 Task: Create a due date automation trigger when advanced on, on the wednesday before a card is due add dates starting in more than 1 working days at 11:00 AM.
Action: Mouse moved to (1225, 367)
Screenshot: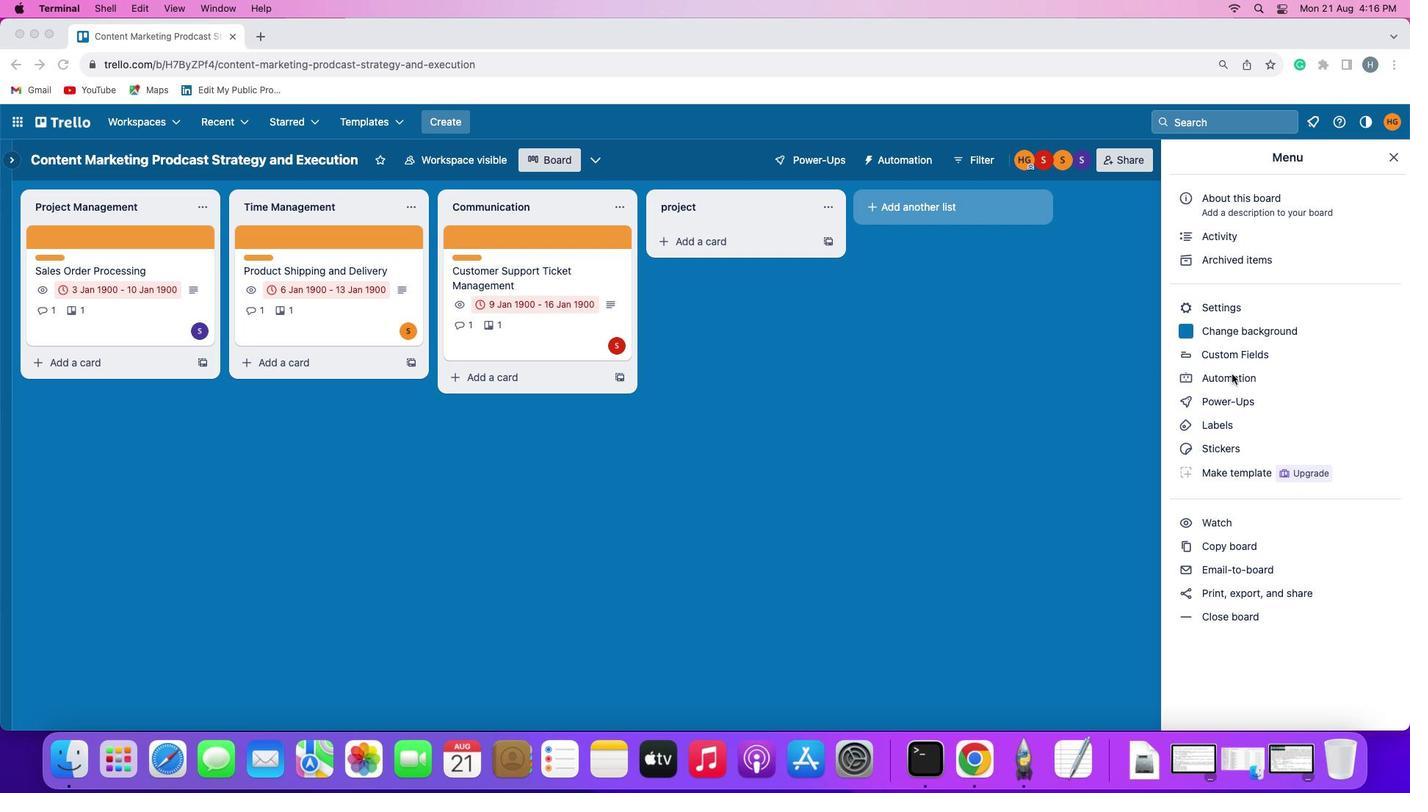 
Action: Mouse pressed left at (1225, 367)
Screenshot: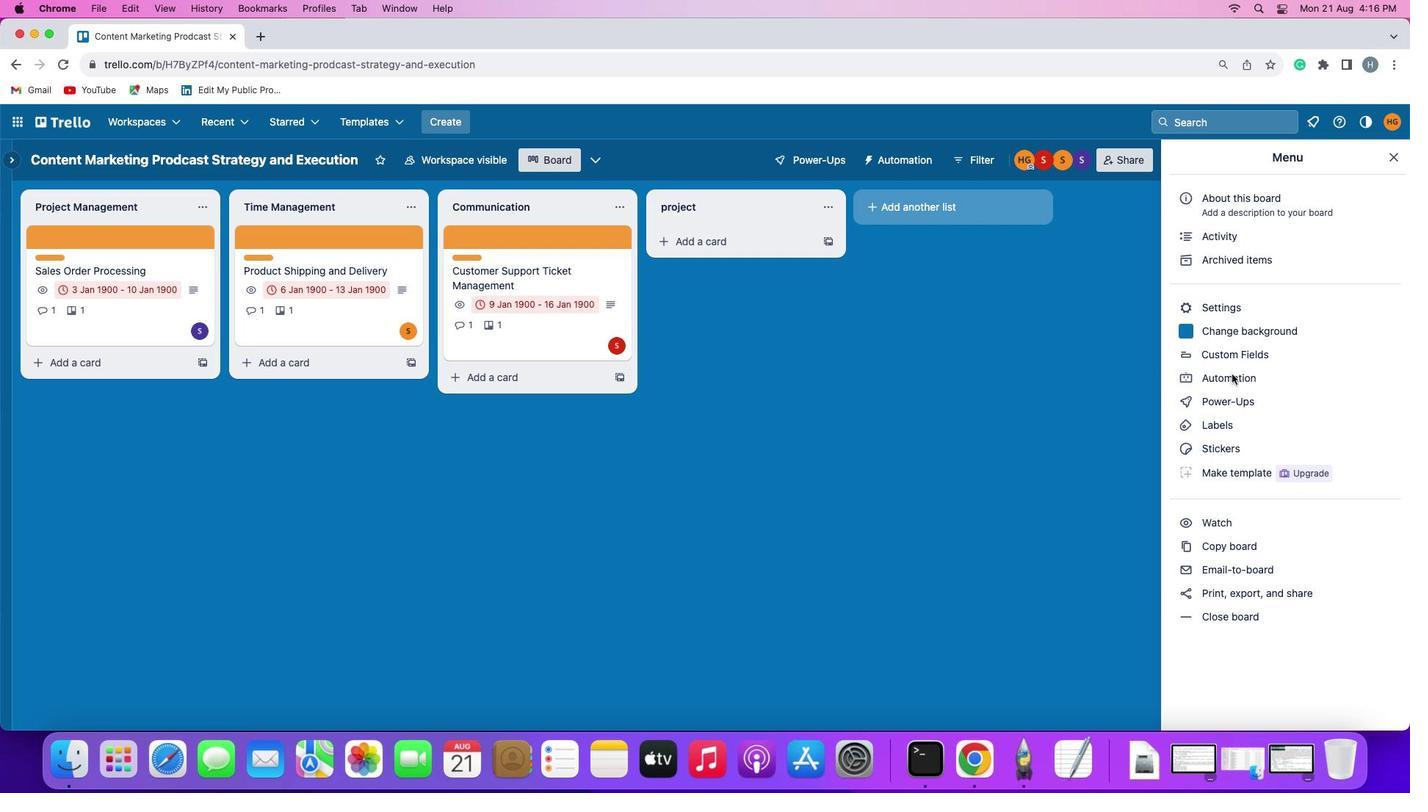 
Action: Mouse pressed left at (1225, 367)
Screenshot: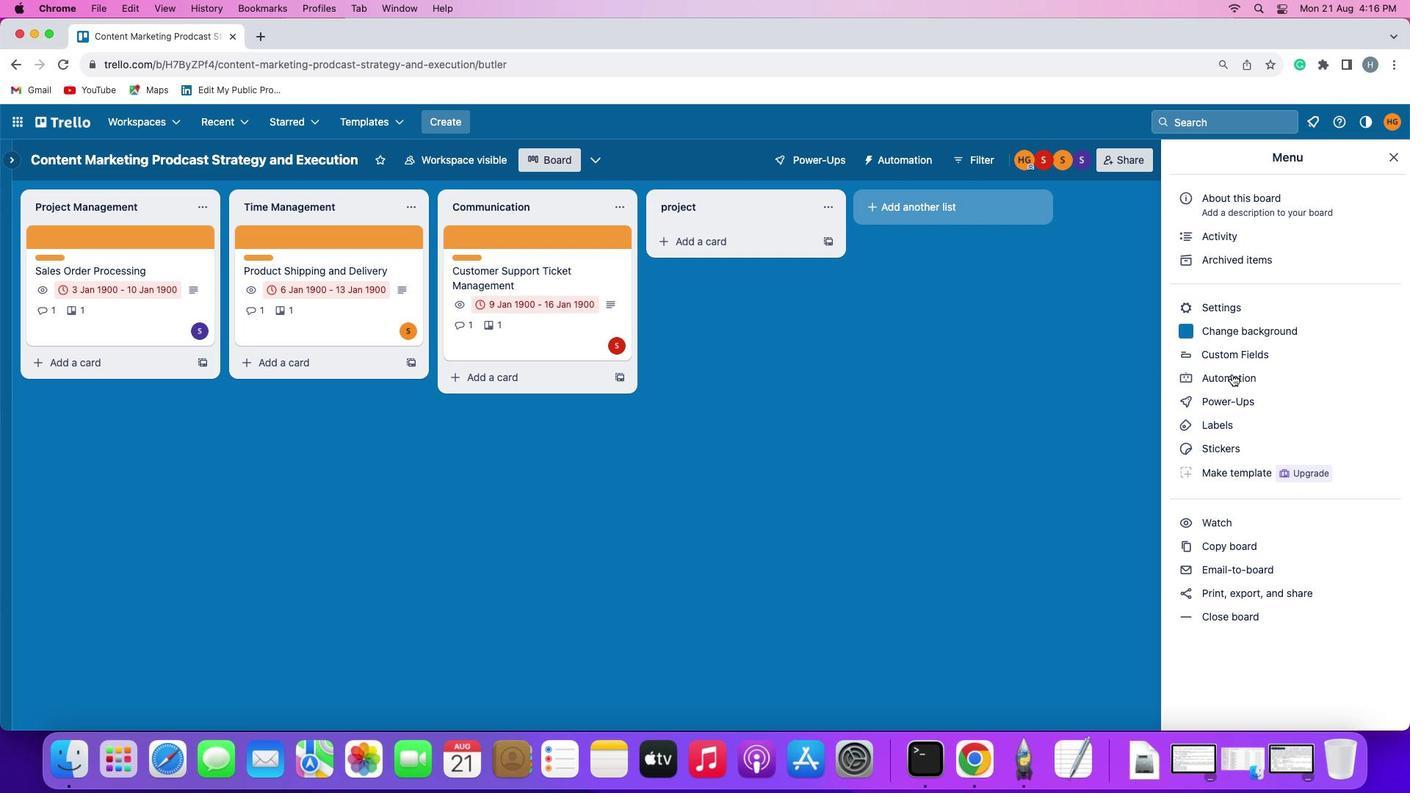
Action: Mouse moved to (135, 341)
Screenshot: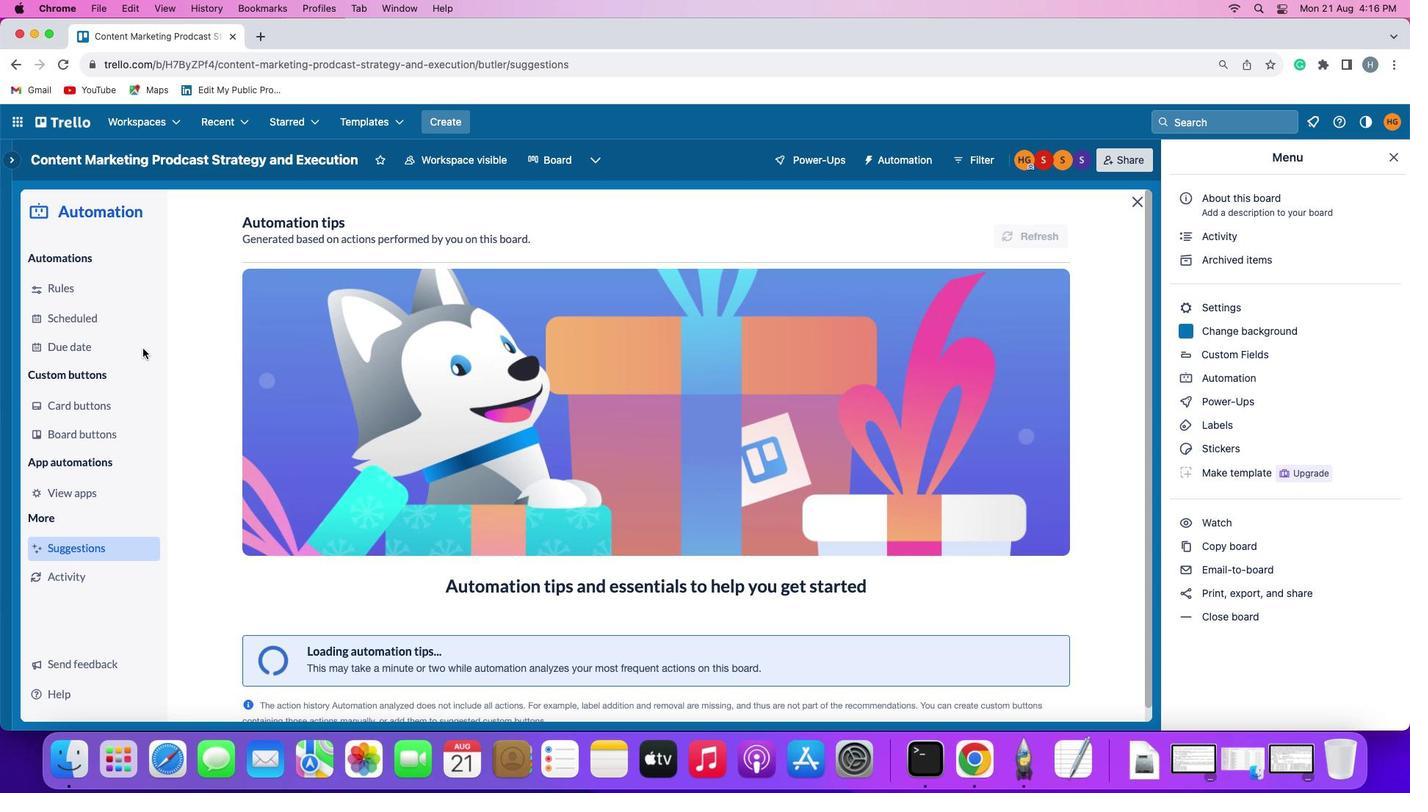 
Action: Mouse pressed left at (135, 341)
Screenshot: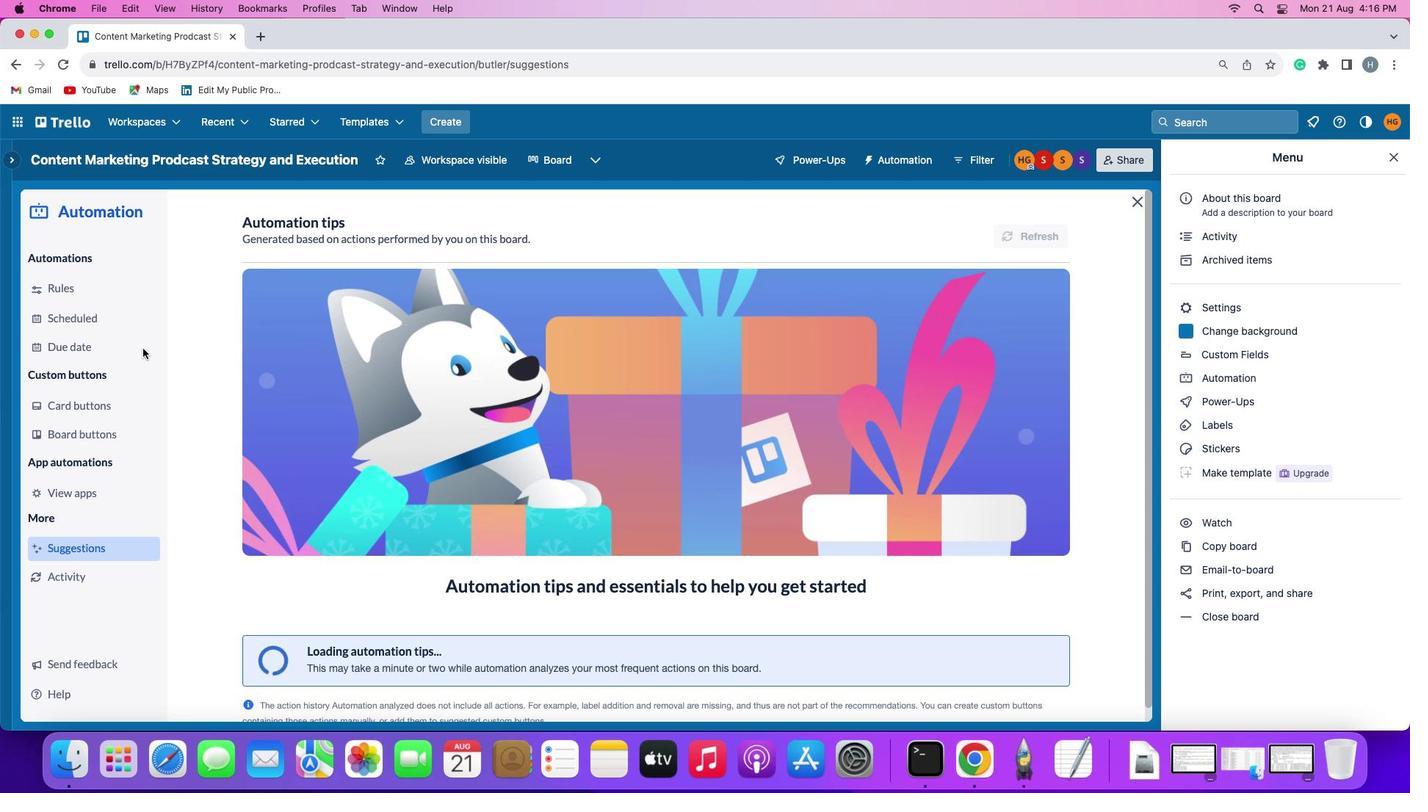 
Action: Mouse moved to (993, 221)
Screenshot: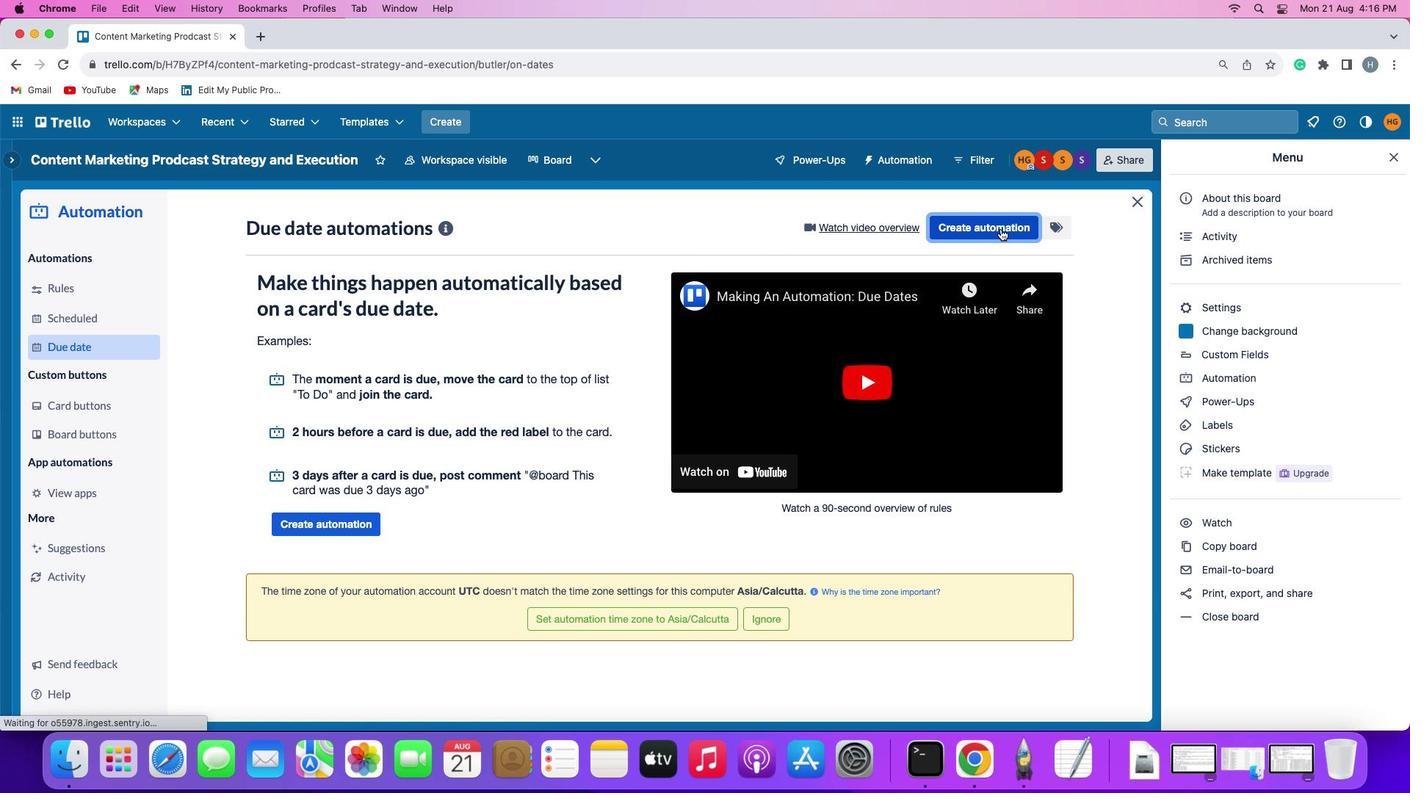 
Action: Mouse pressed left at (993, 221)
Screenshot: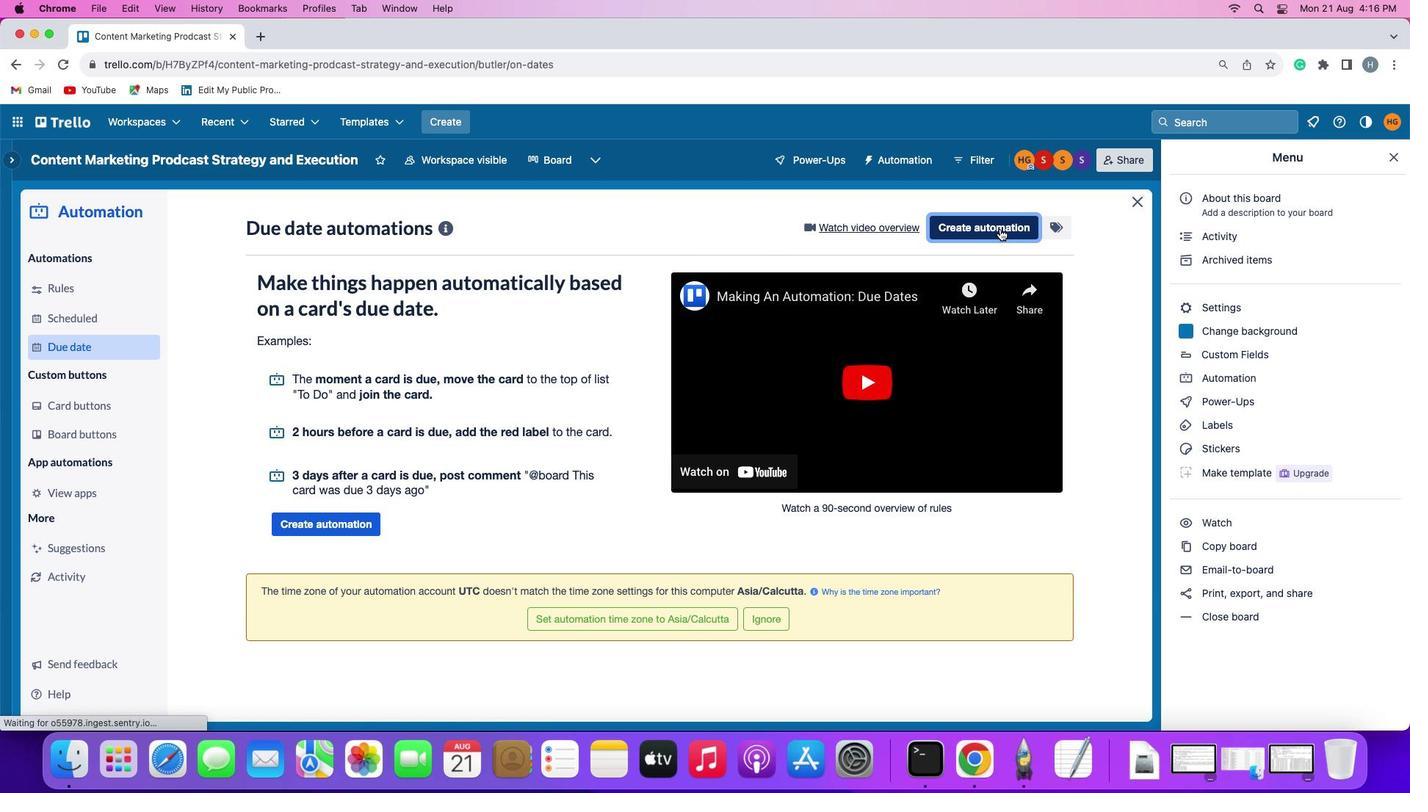 
Action: Mouse moved to (304, 364)
Screenshot: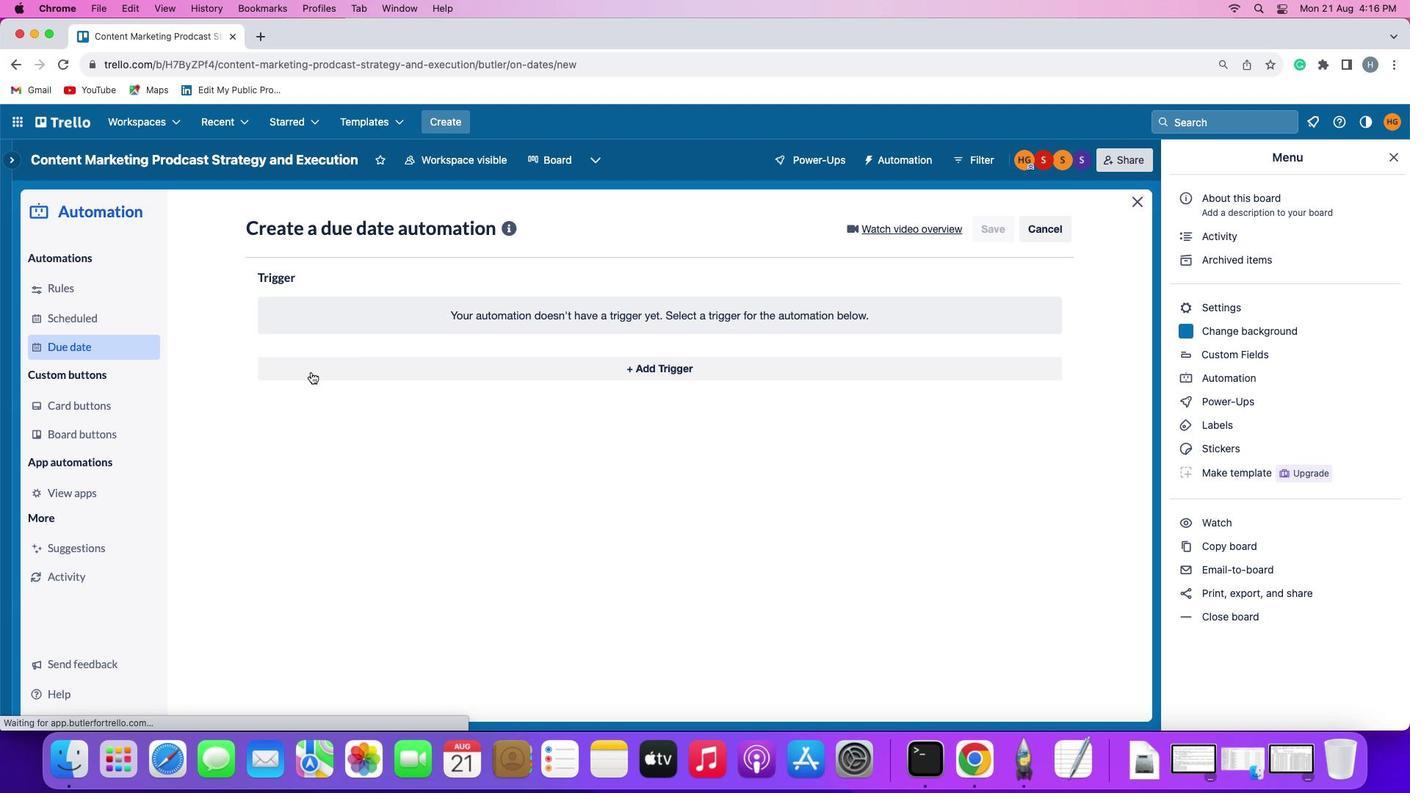 
Action: Mouse pressed left at (304, 364)
Screenshot: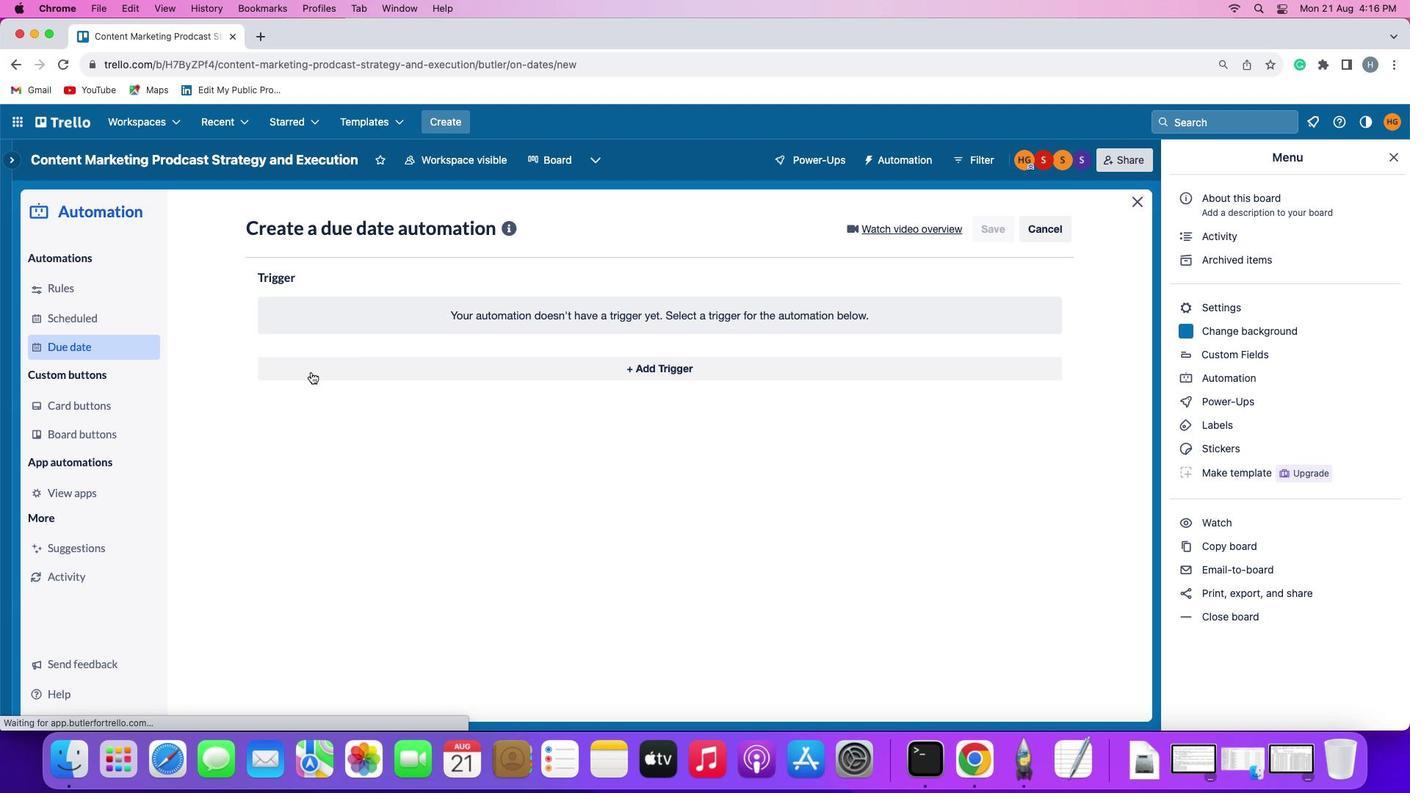 
Action: Mouse moved to (348, 485)
Screenshot: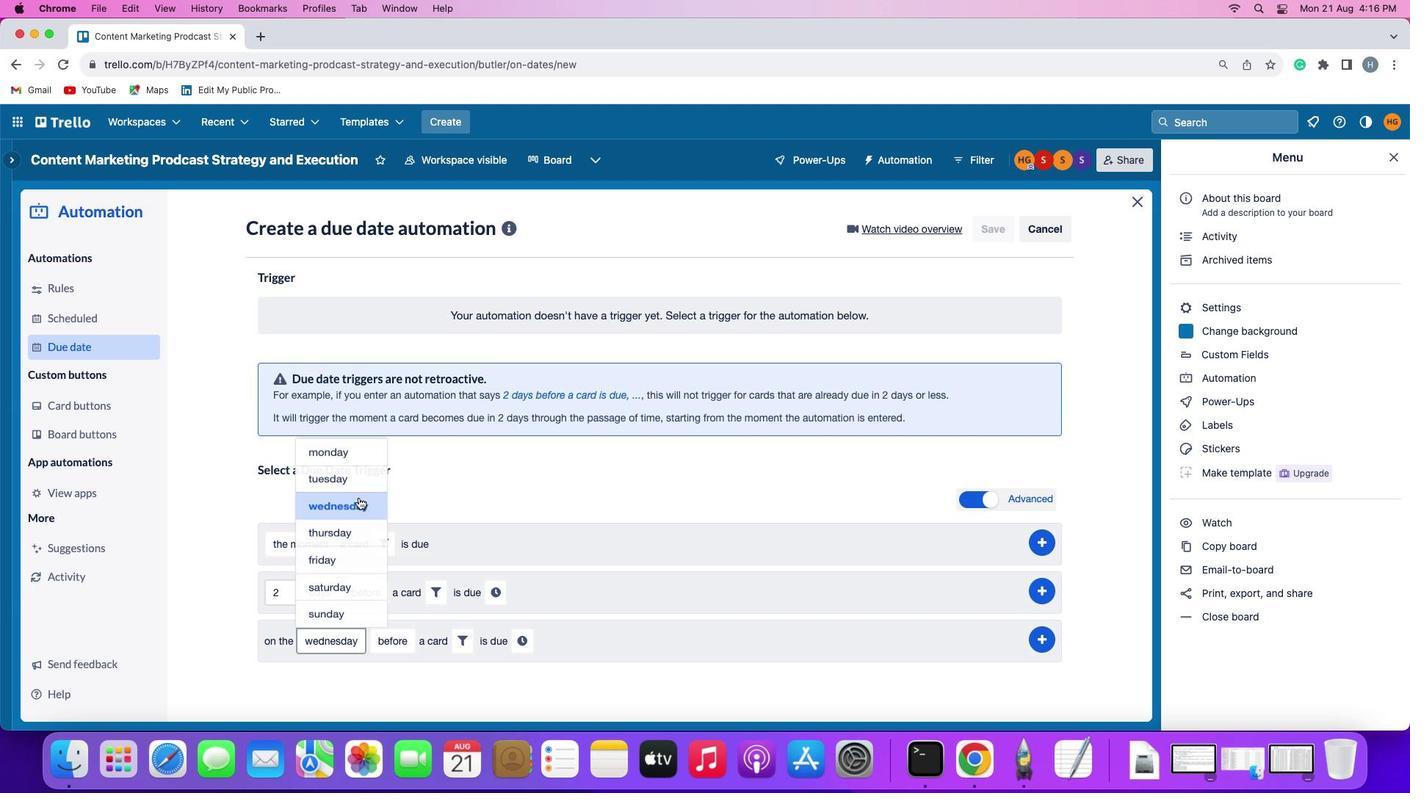 
Action: Mouse pressed left at (348, 485)
Screenshot: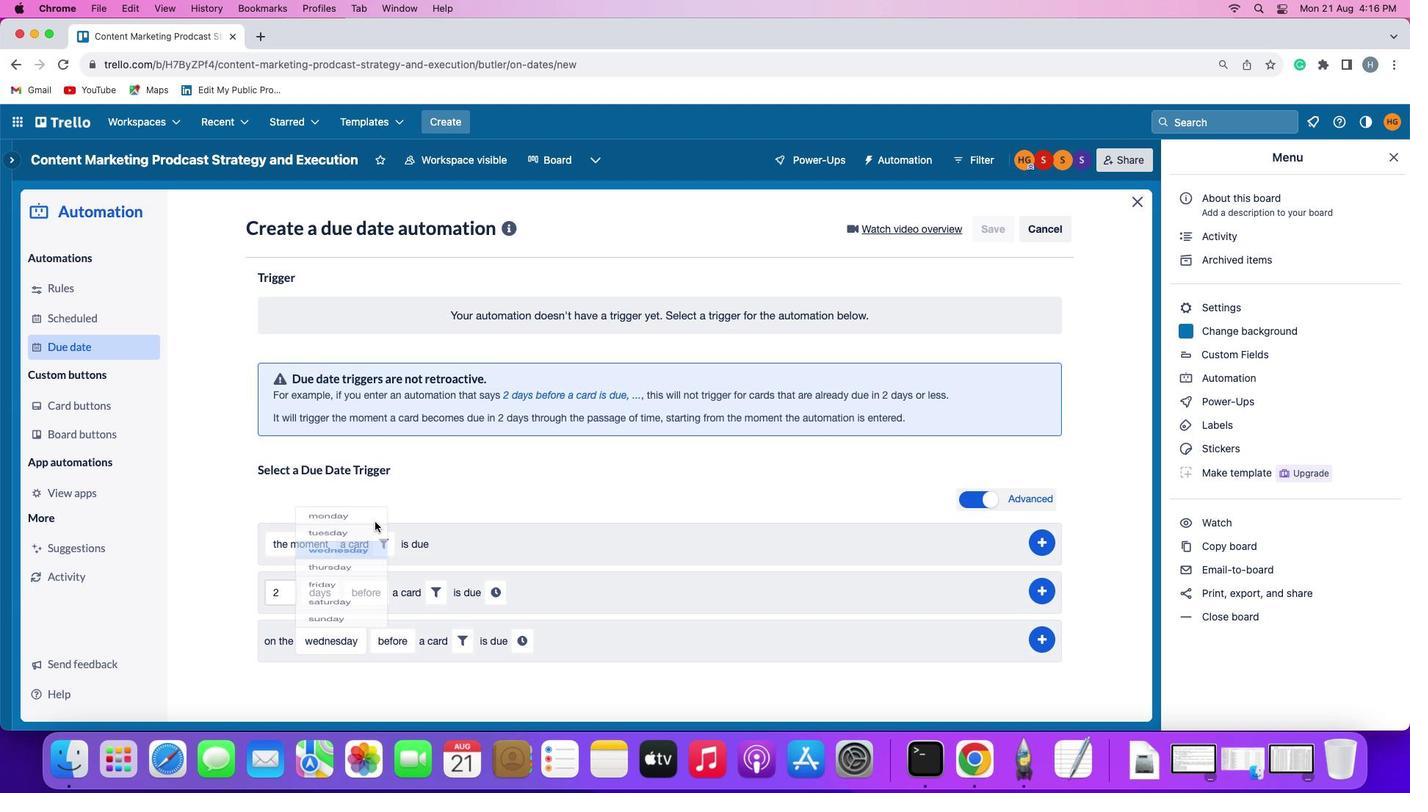 
Action: Mouse moved to (455, 626)
Screenshot: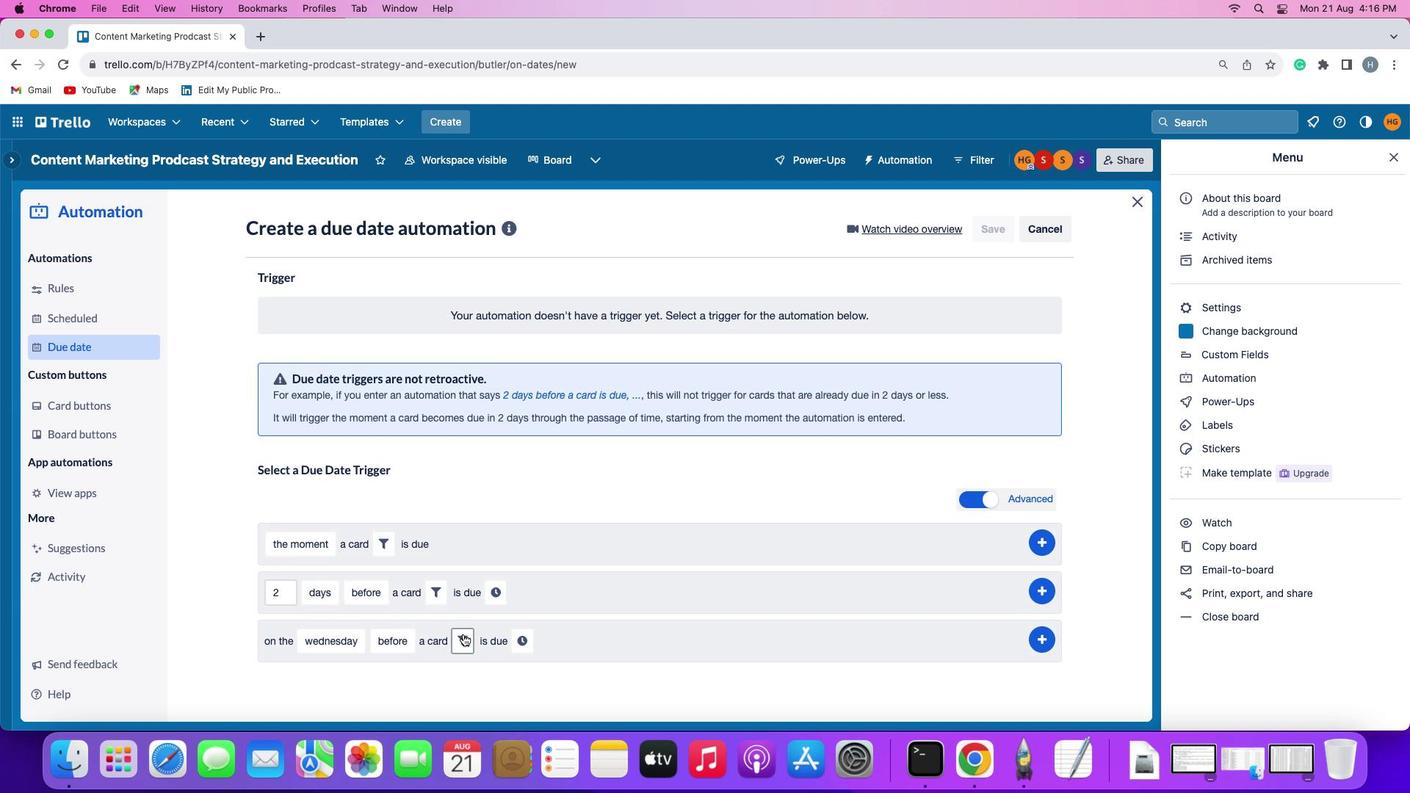 
Action: Mouse pressed left at (455, 626)
Screenshot: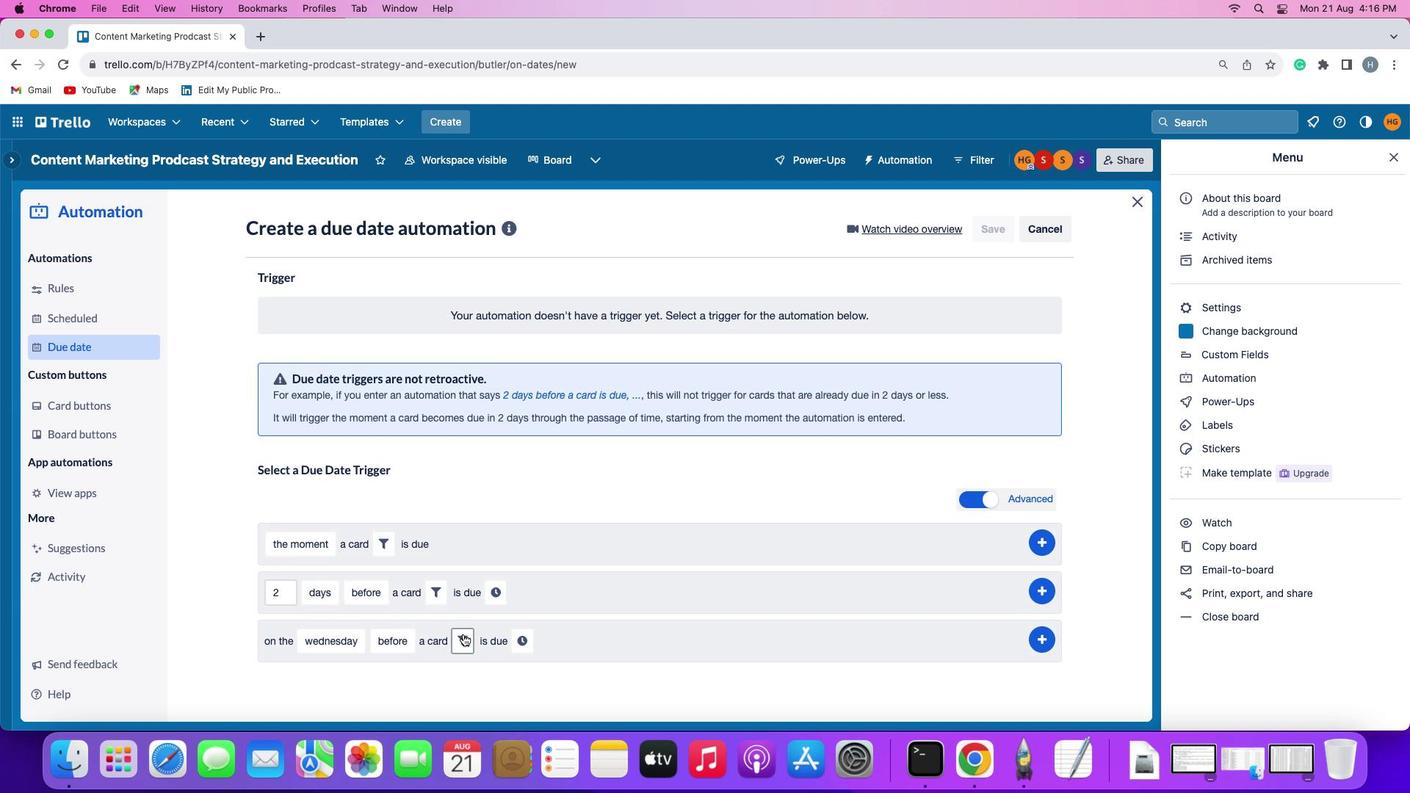 
Action: Mouse moved to (531, 678)
Screenshot: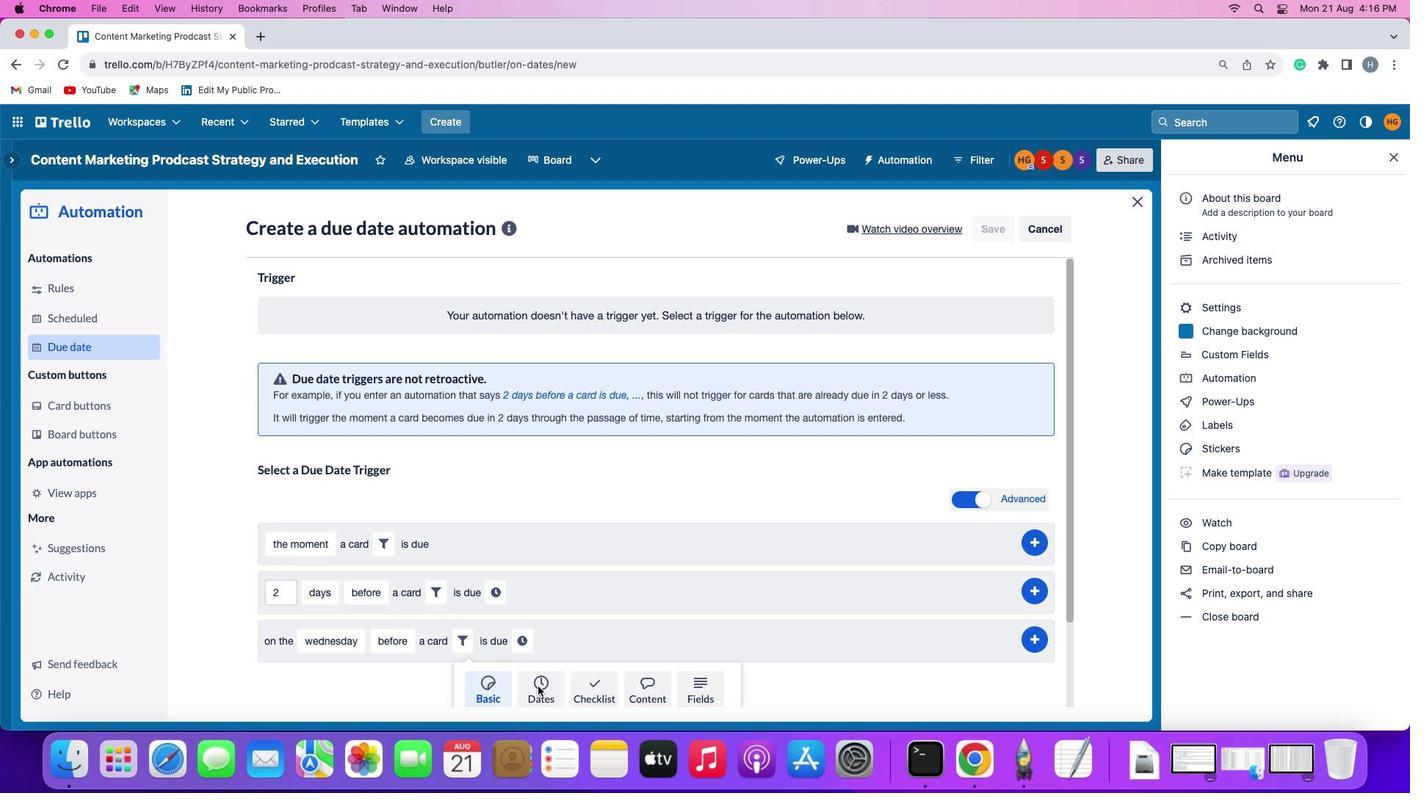 
Action: Mouse pressed left at (531, 678)
Screenshot: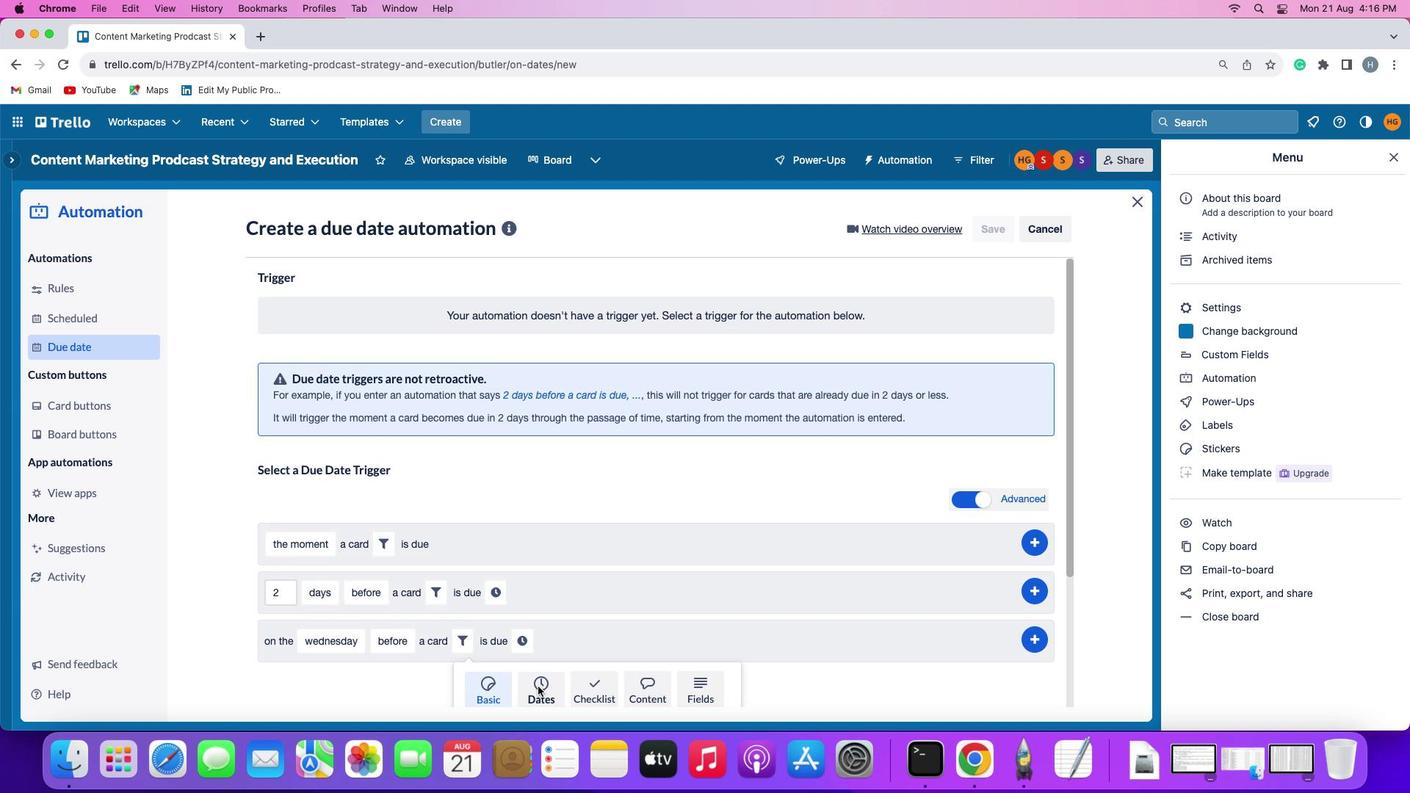 
Action: Mouse moved to (382, 661)
Screenshot: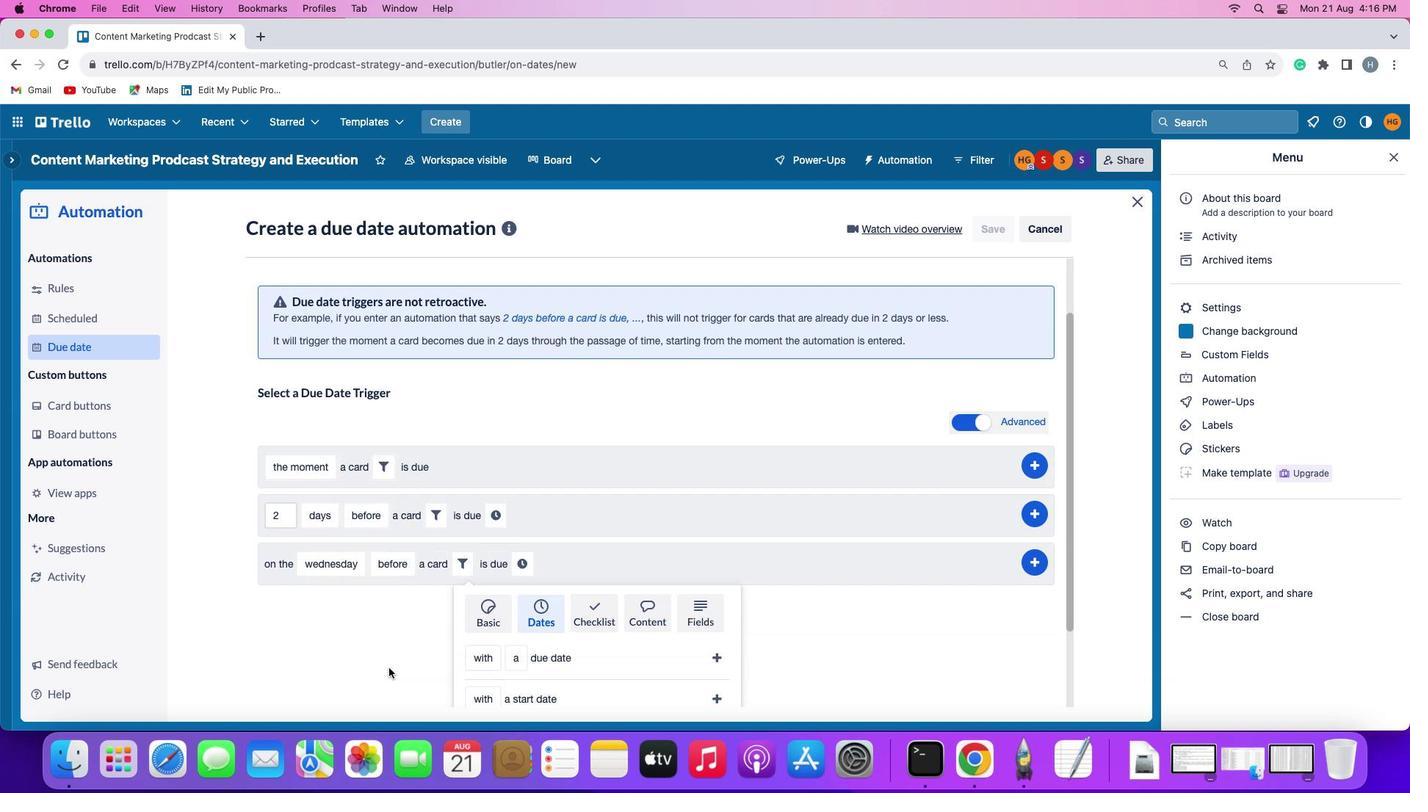 
Action: Mouse scrolled (382, 661) with delta (-6, -7)
Screenshot: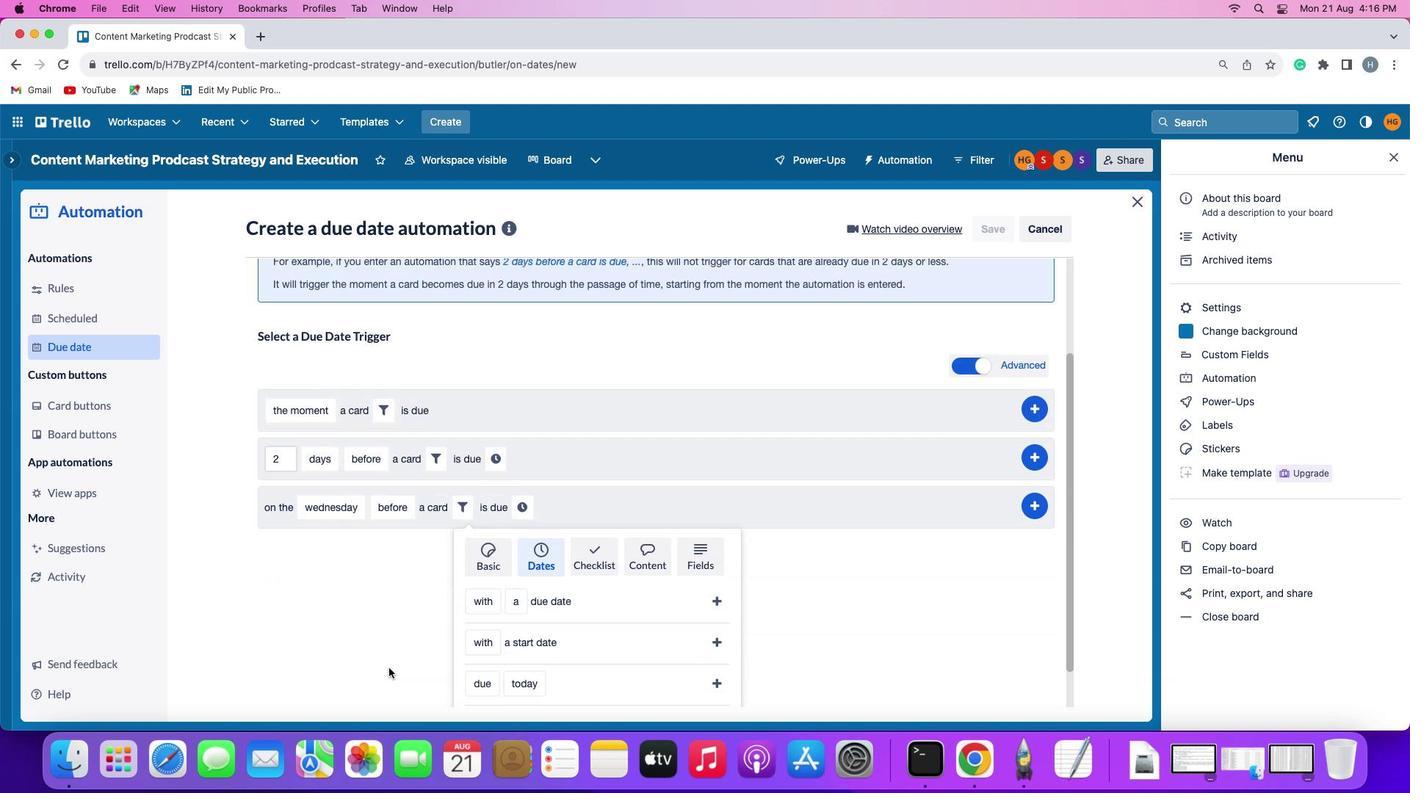 
Action: Mouse scrolled (382, 661) with delta (-6, -7)
Screenshot: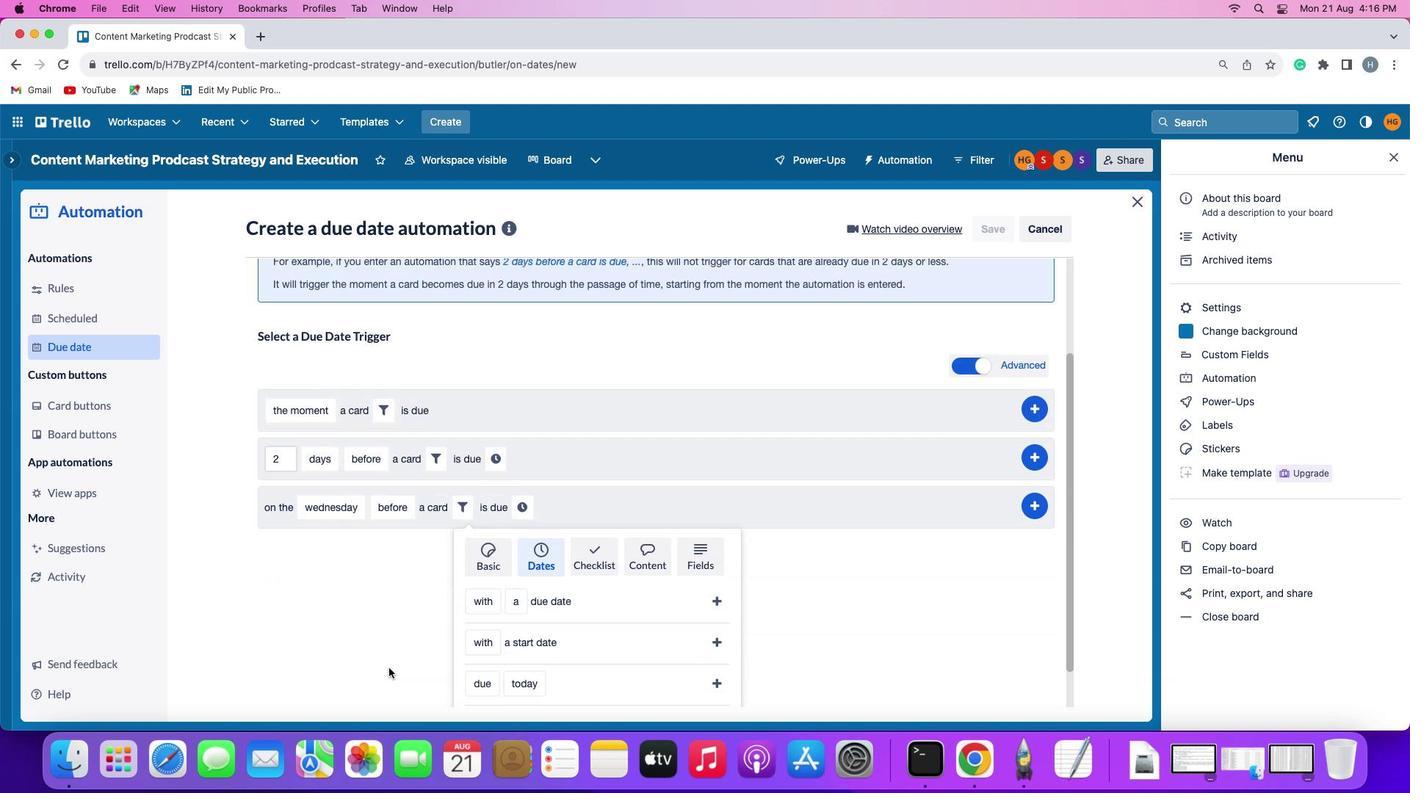 
Action: Mouse scrolled (382, 661) with delta (-6, -9)
Screenshot: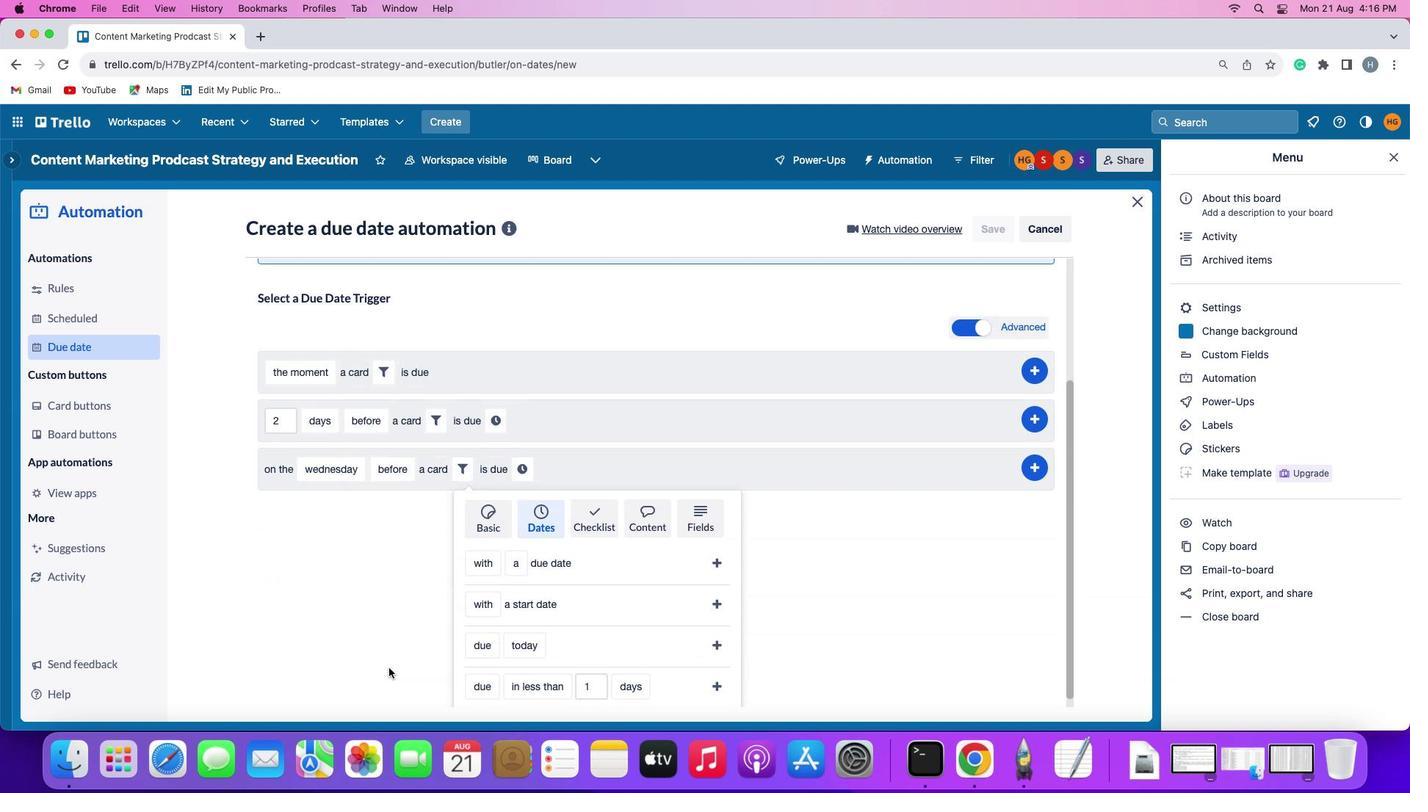 
Action: Mouse scrolled (382, 661) with delta (-6, -10)
Screenshot: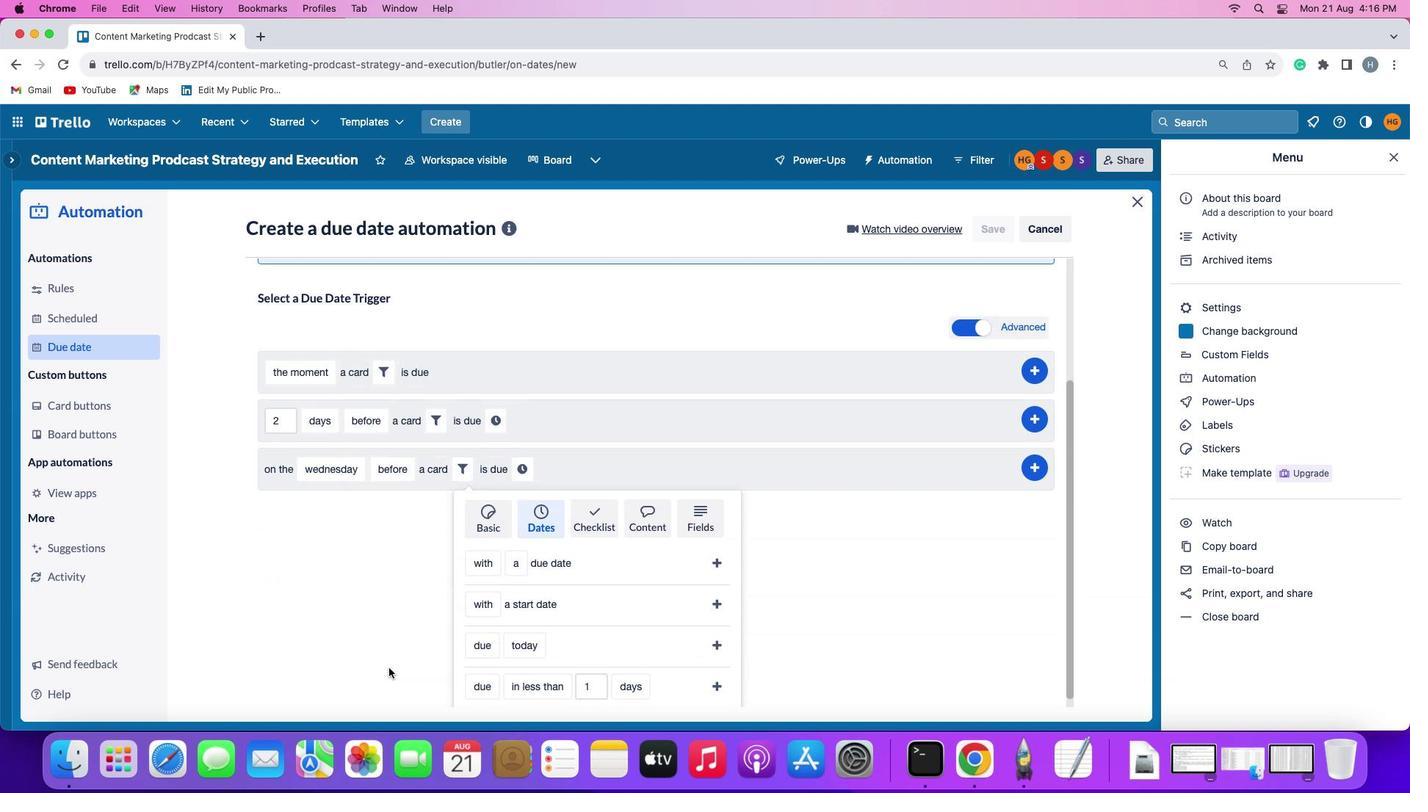 
Action: Mouse scrolled (382, 661) with delta (-6, -11)
Screenshot: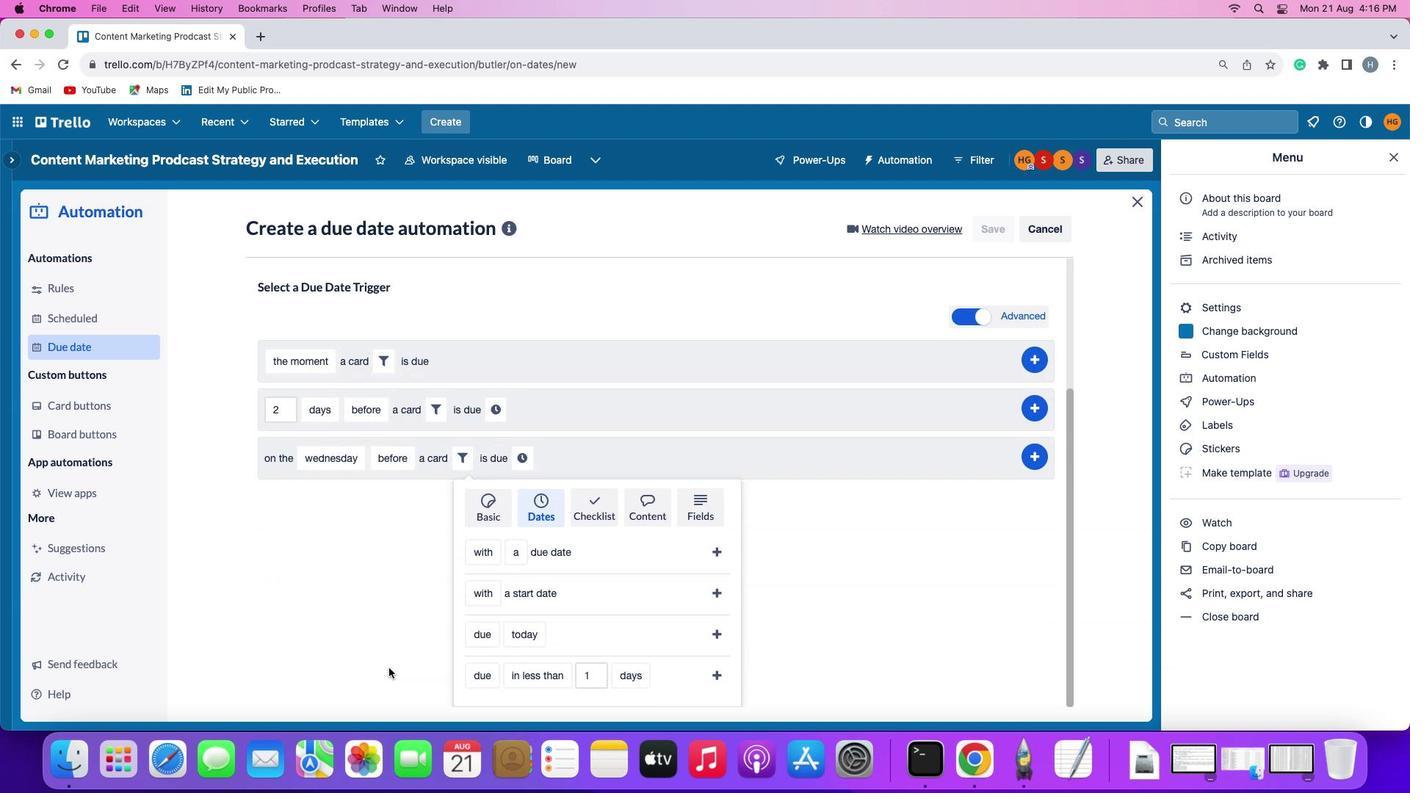 
Action: Mouse moved to (382, 660)
Screenshot: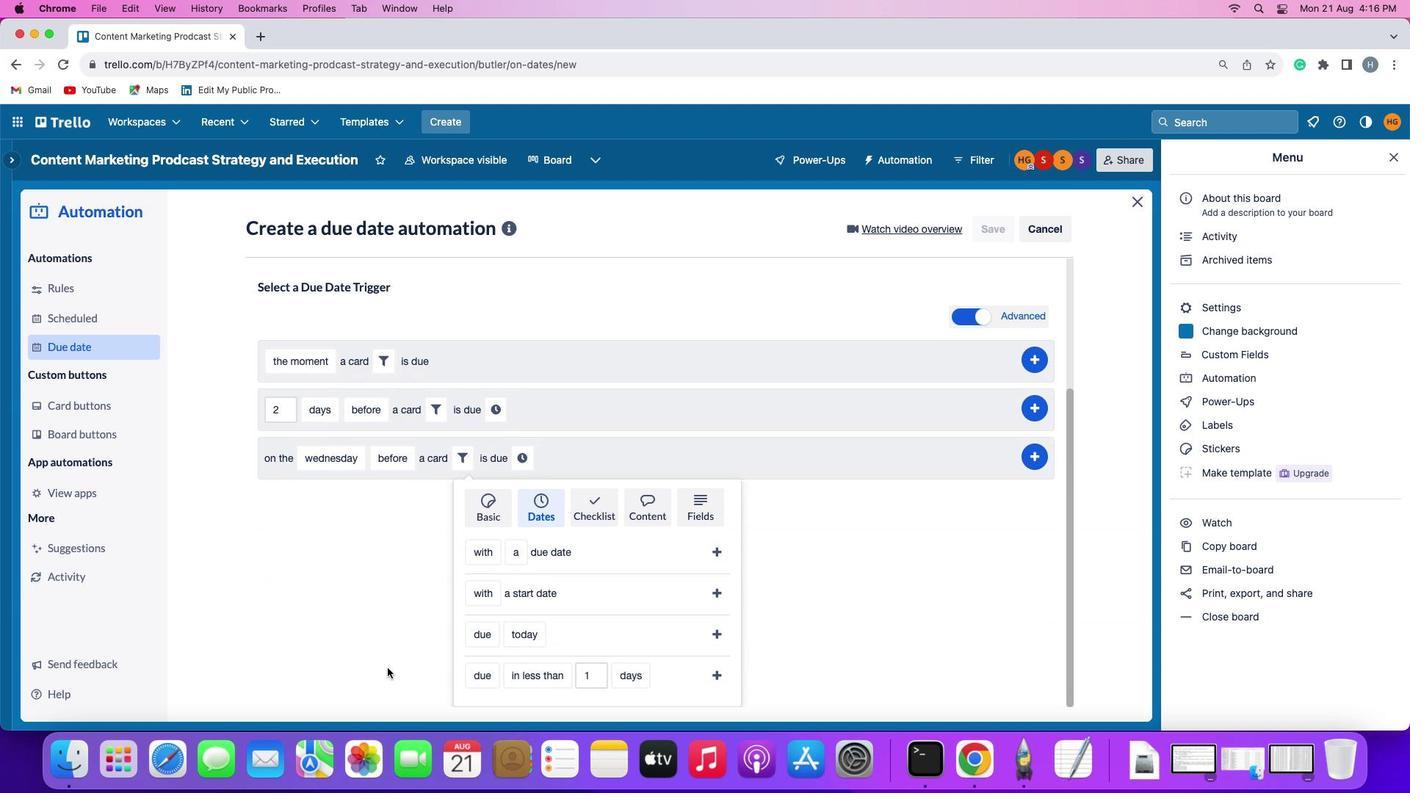 
Action: Mouse scrolled (382, 660) with delta (-6, -7)
Screenshot: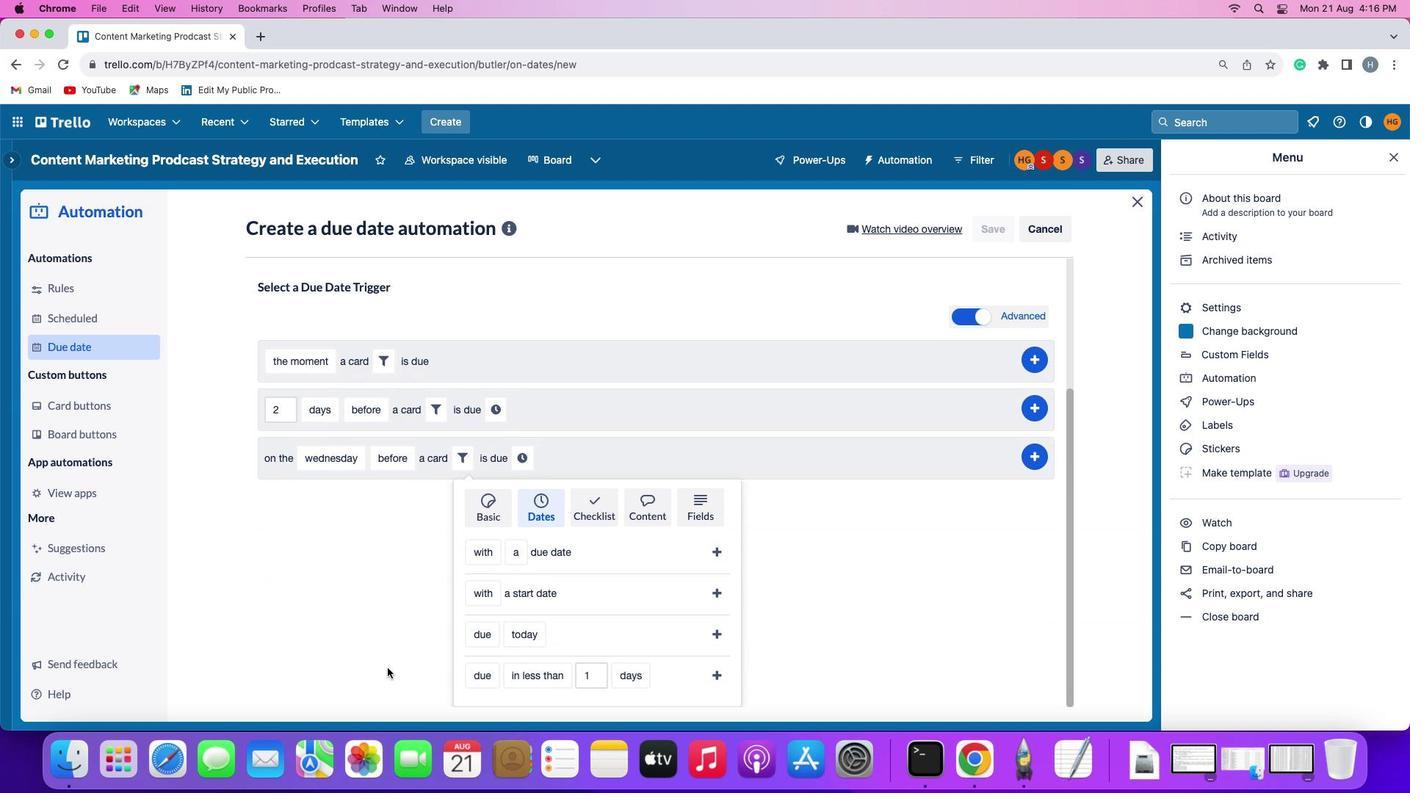 
Action: Mouse scrolled (382, 660) with delta (-6, -7)
Screenshot: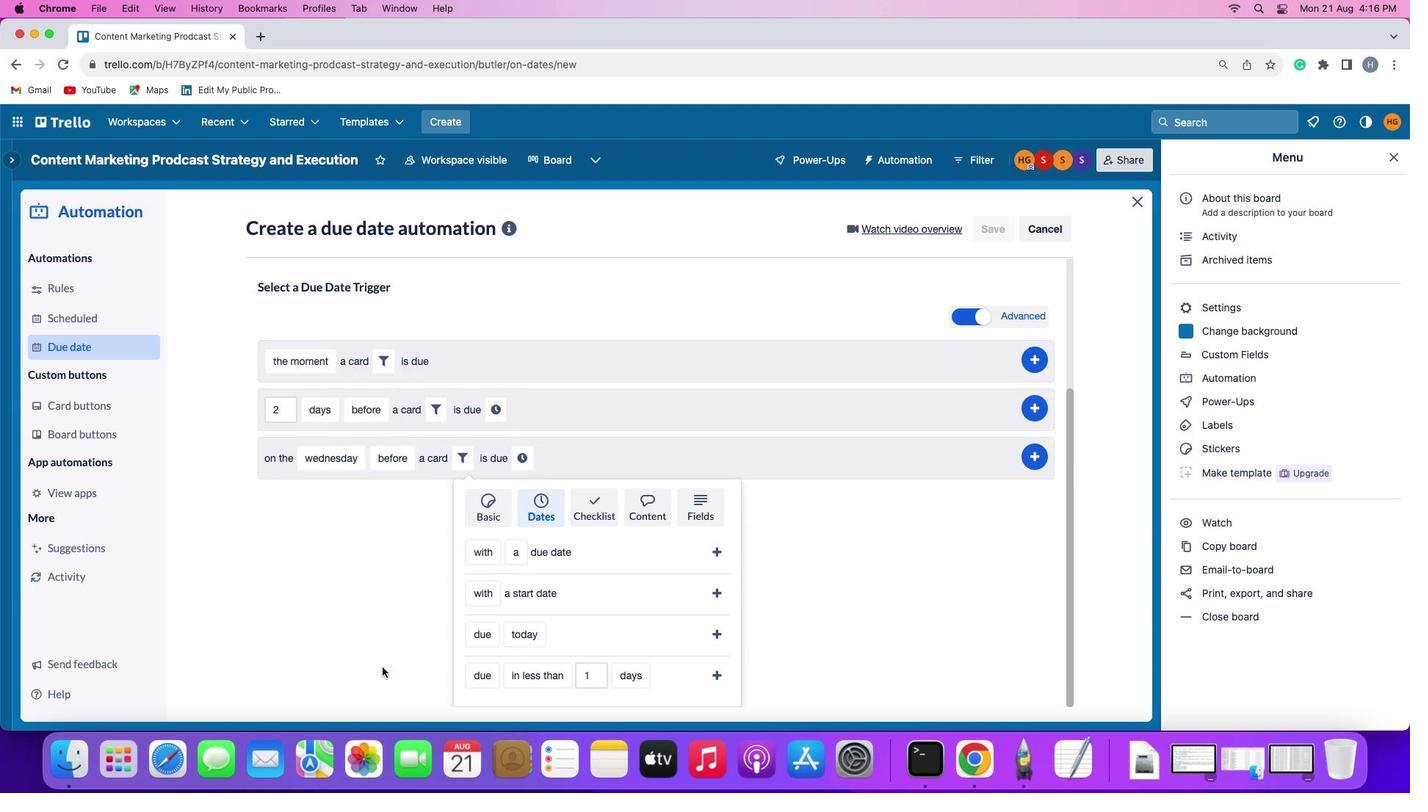 
Action: Mouse scrolled (382, 660) with delta (-6, -8)
Screenshot: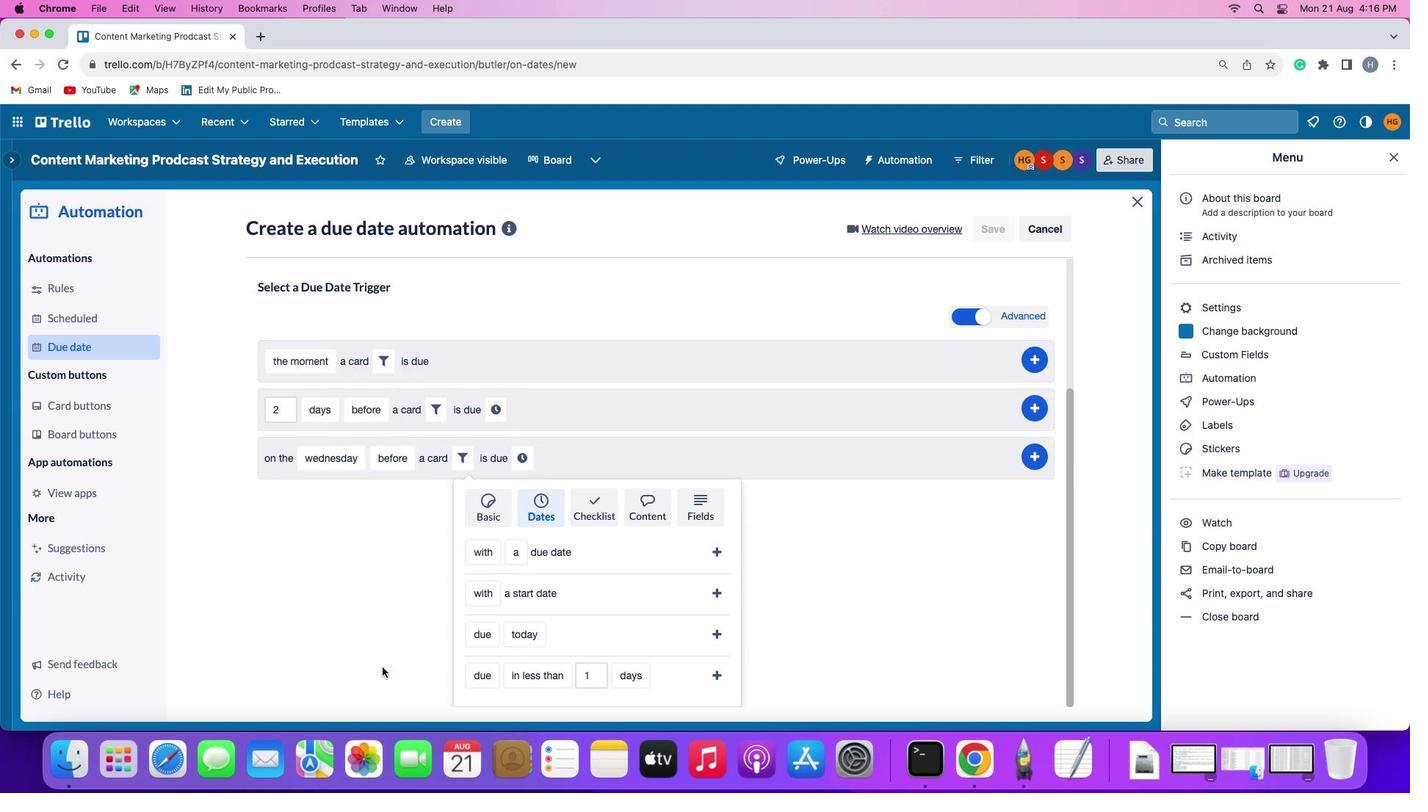 
Action: Mouse scrolled (382, 660) with delta (-6, -10)
Screenshot: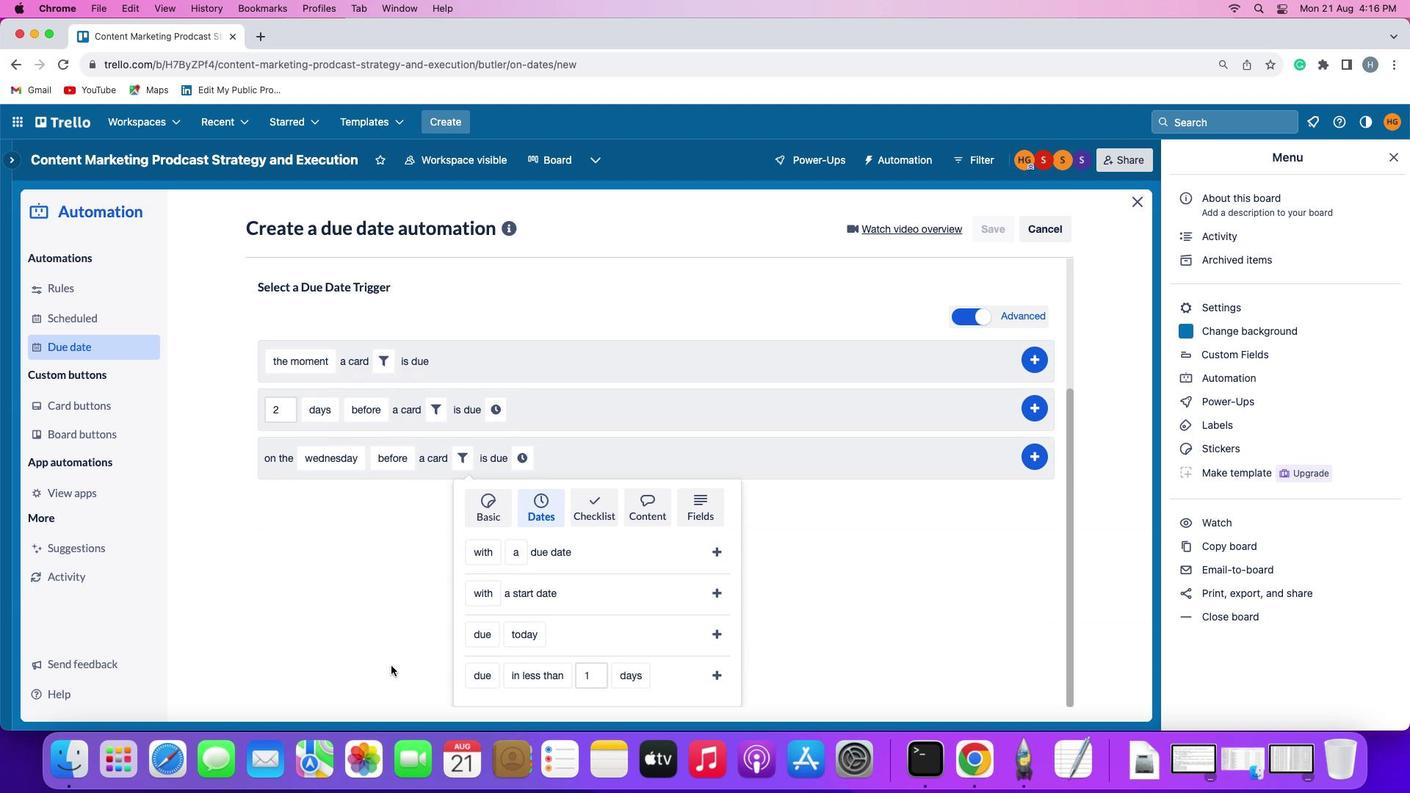 
Action: Mouse scrolled (382, 660) with delta (-6, -11)
Screenshot: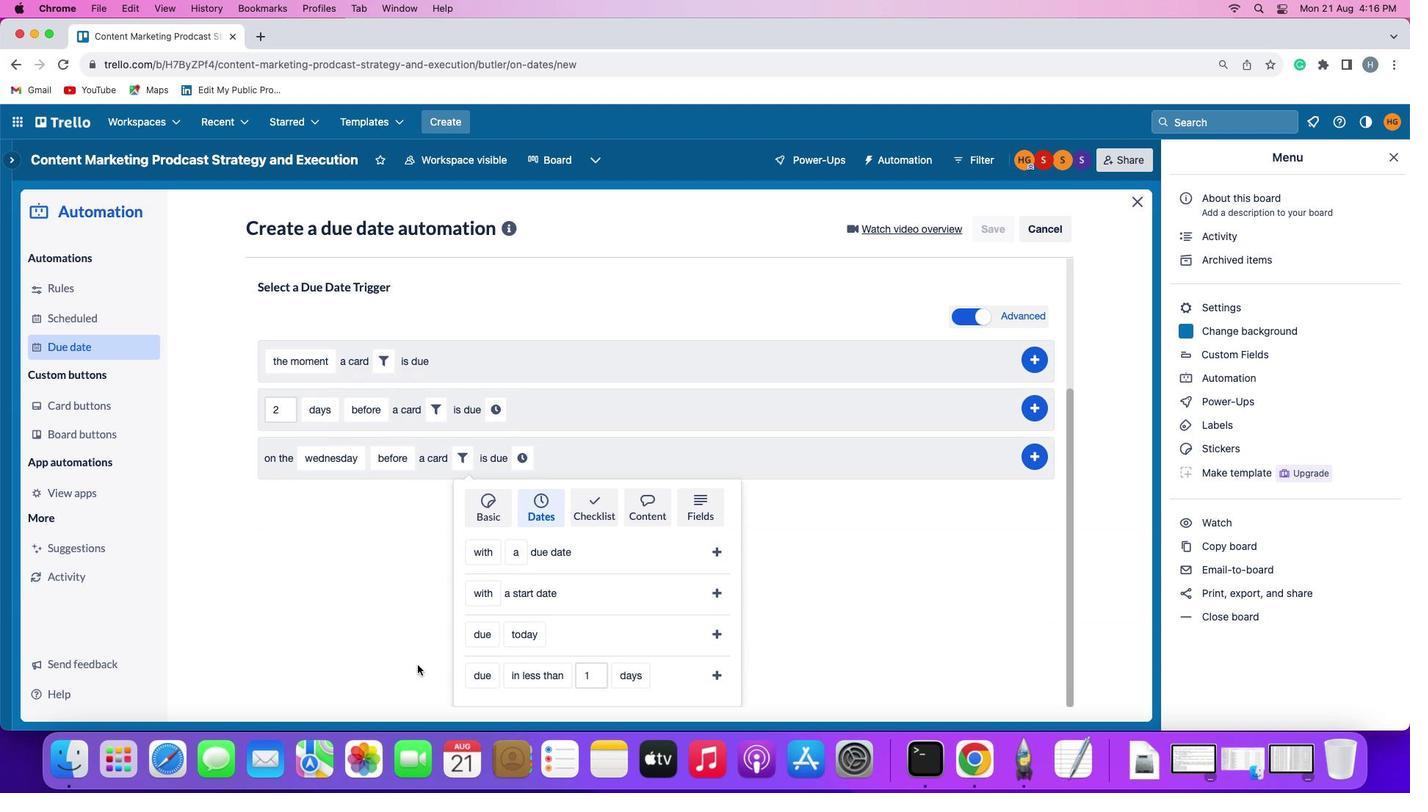 
Action: Mouse moved to (468, 661)
Screenshot: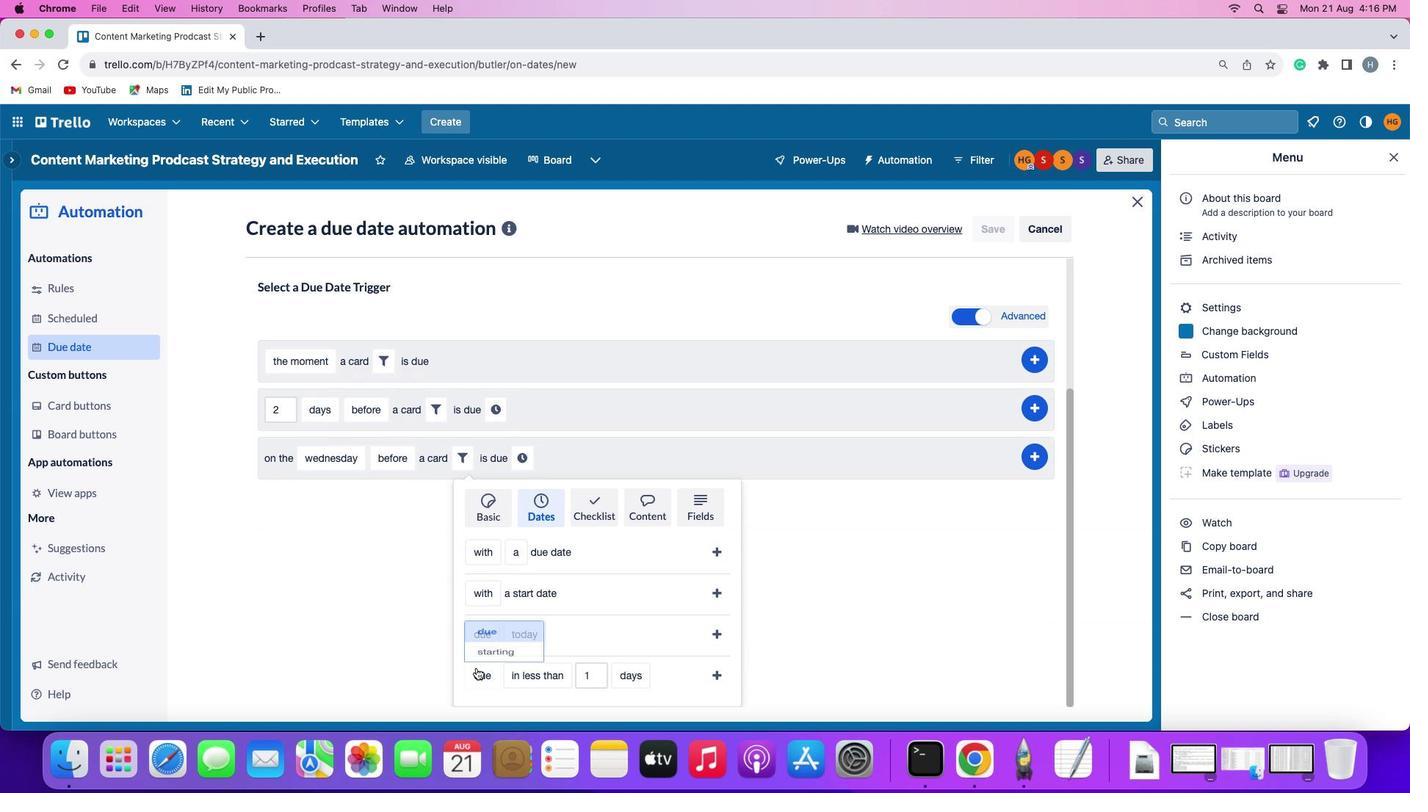 
Action: Mouse pressed left at (468, 661)
Screenshot: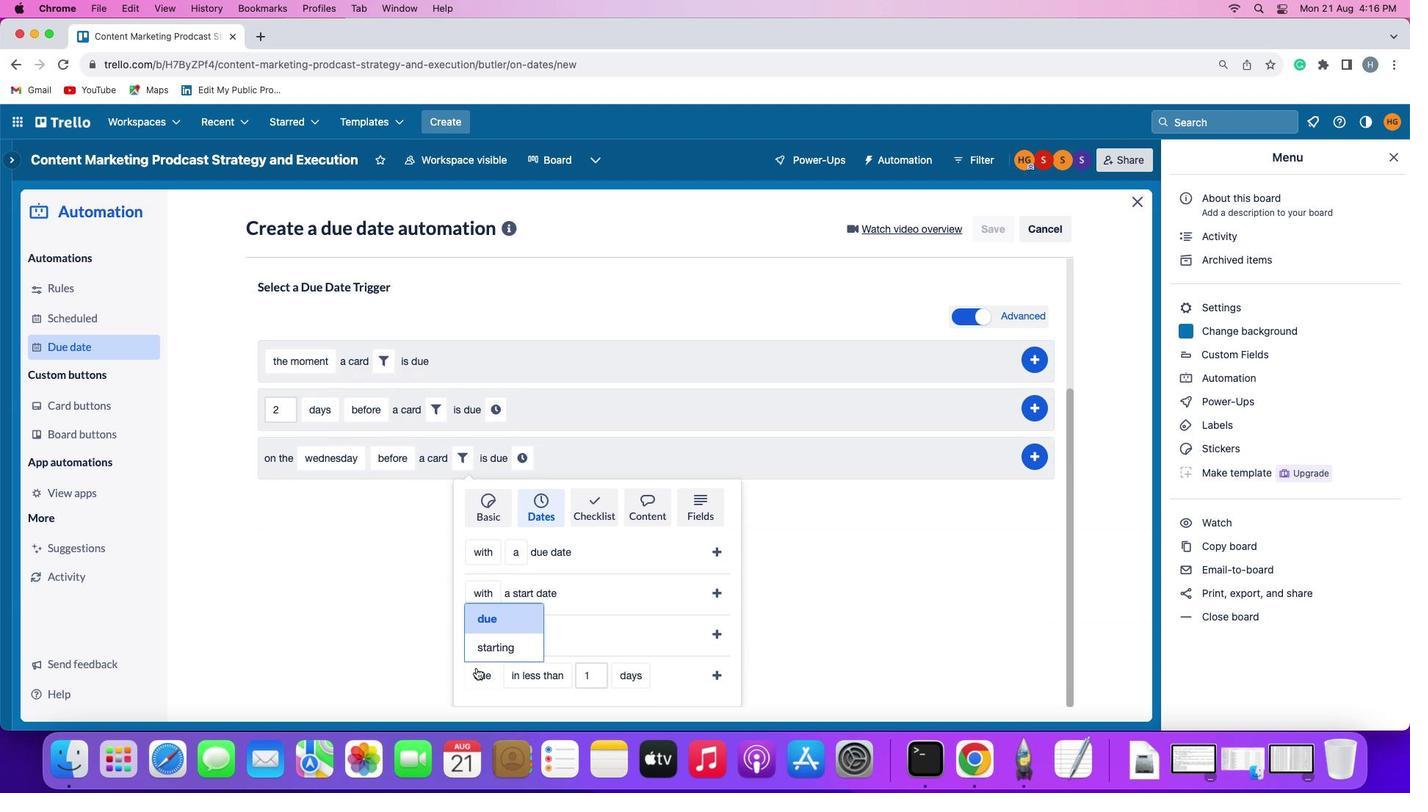 
Action: Mouse moved to (479, 639)
Screenshot: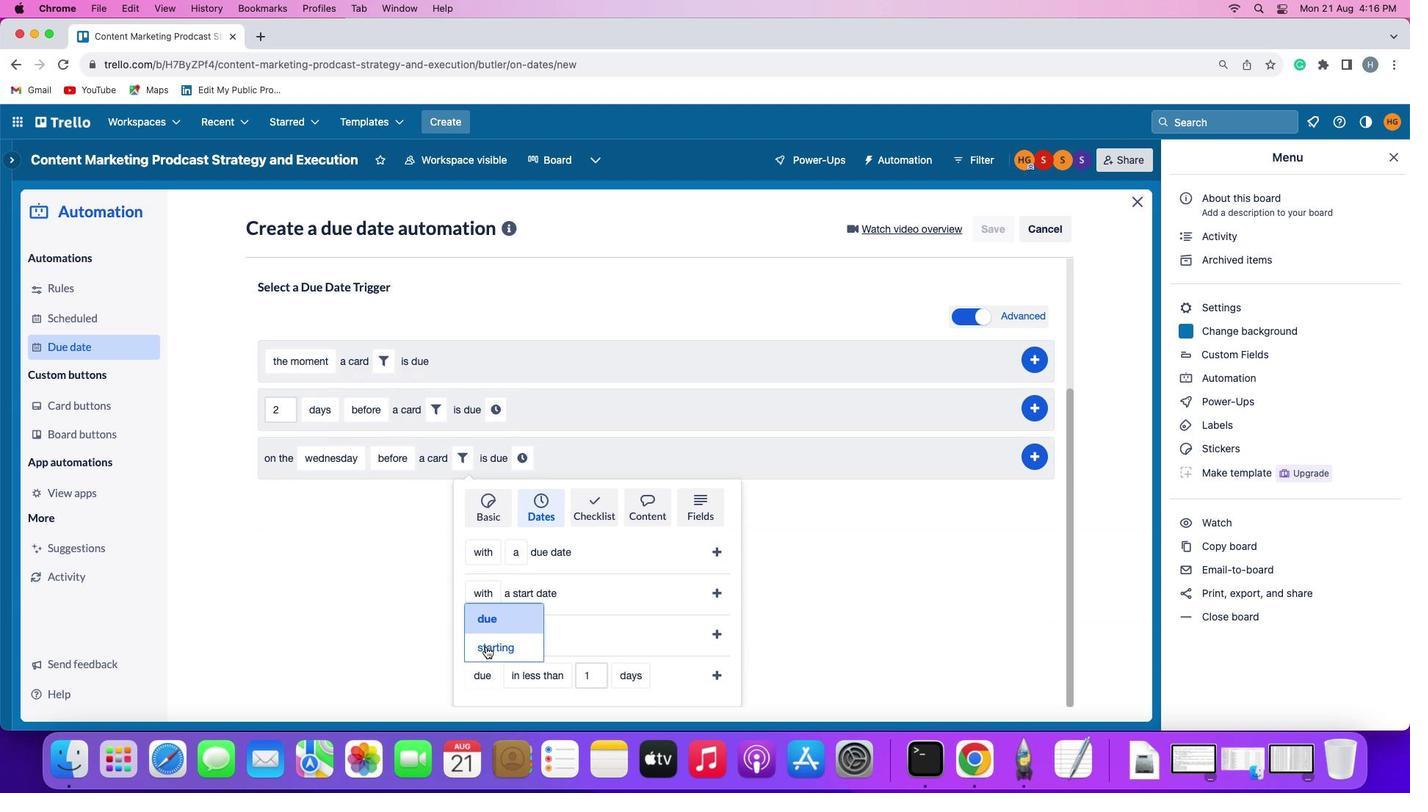 
Action: Mouse pressed left at (479, 639)
Screenshot: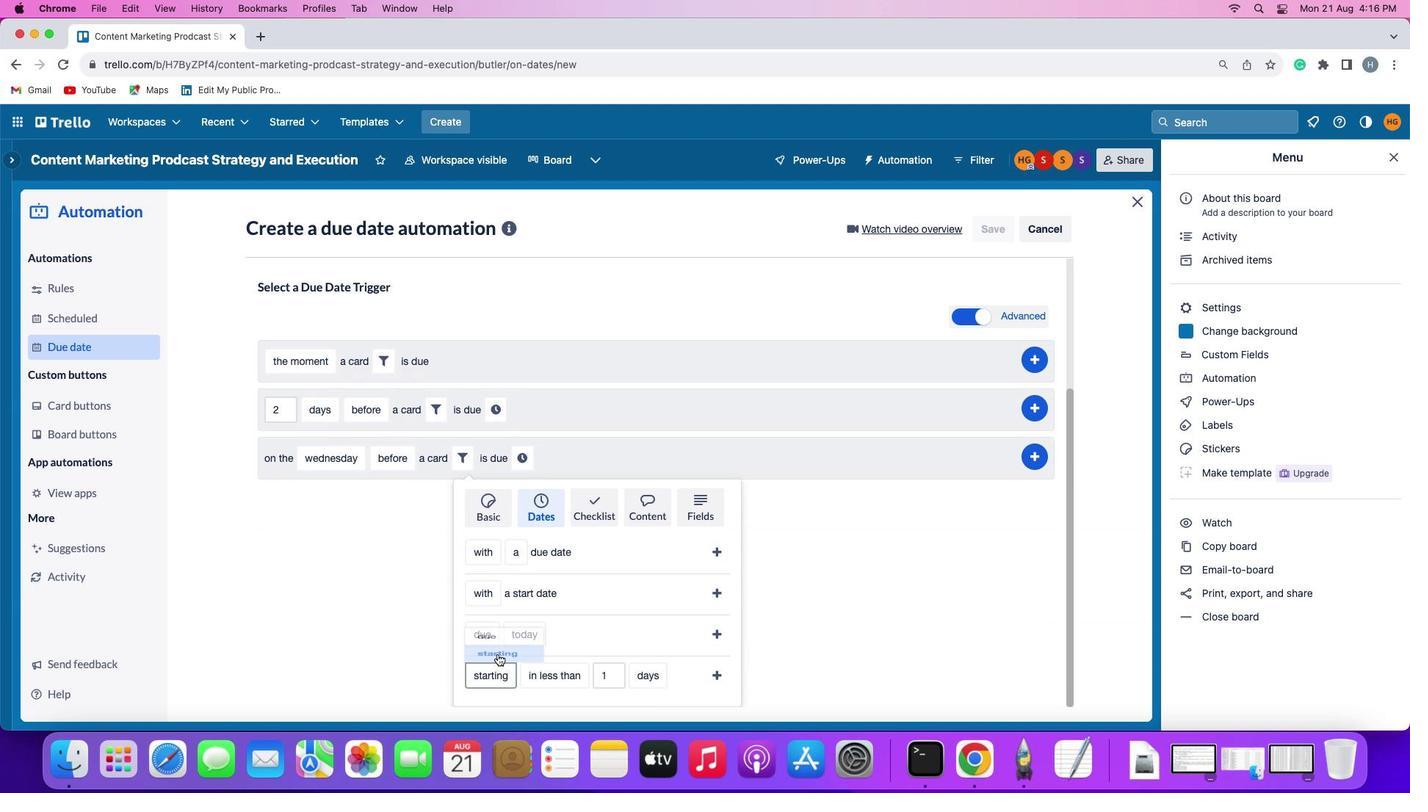 
Action: Mouse moved to (556, 667)
Screenshot: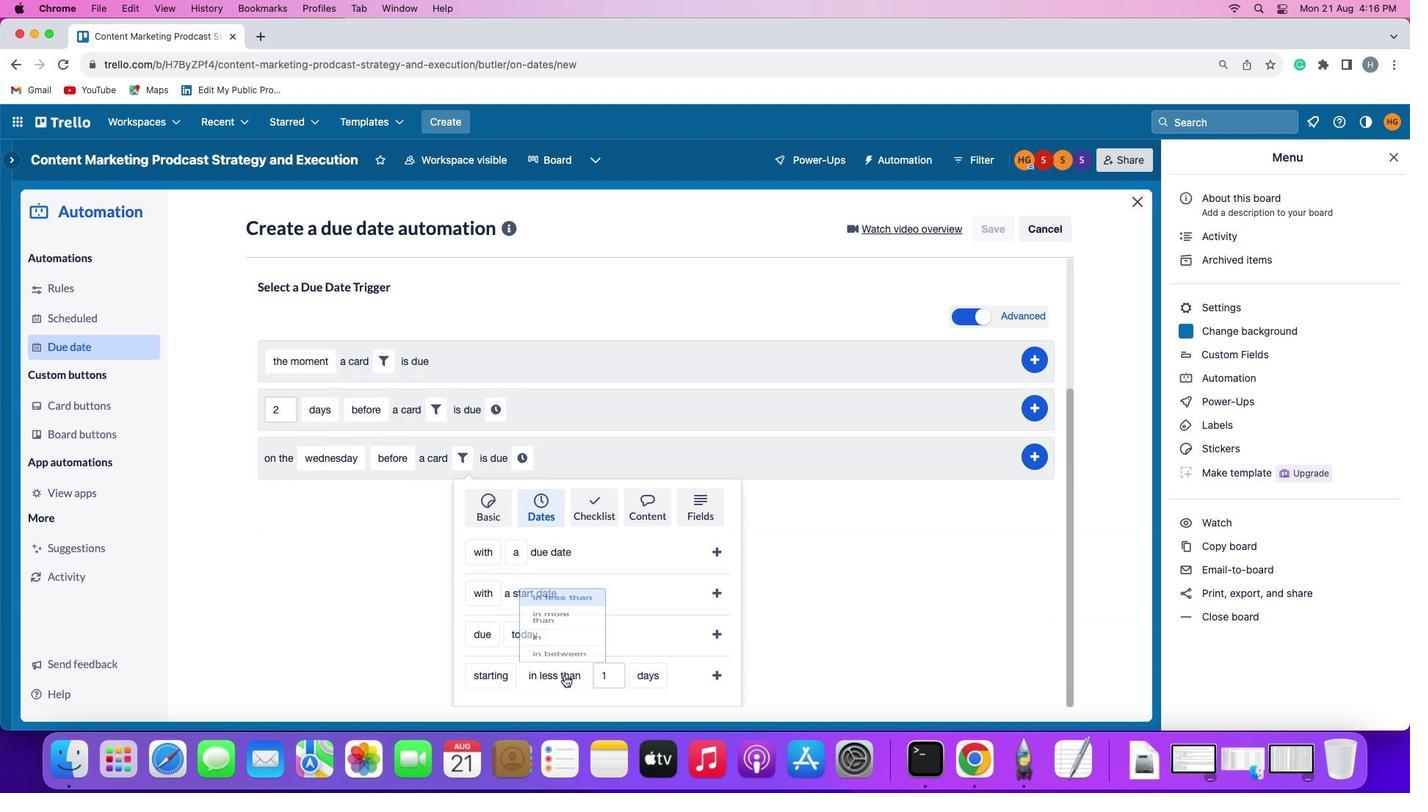 
Action: Mouse pressed left at (556, 667)
Screenshot: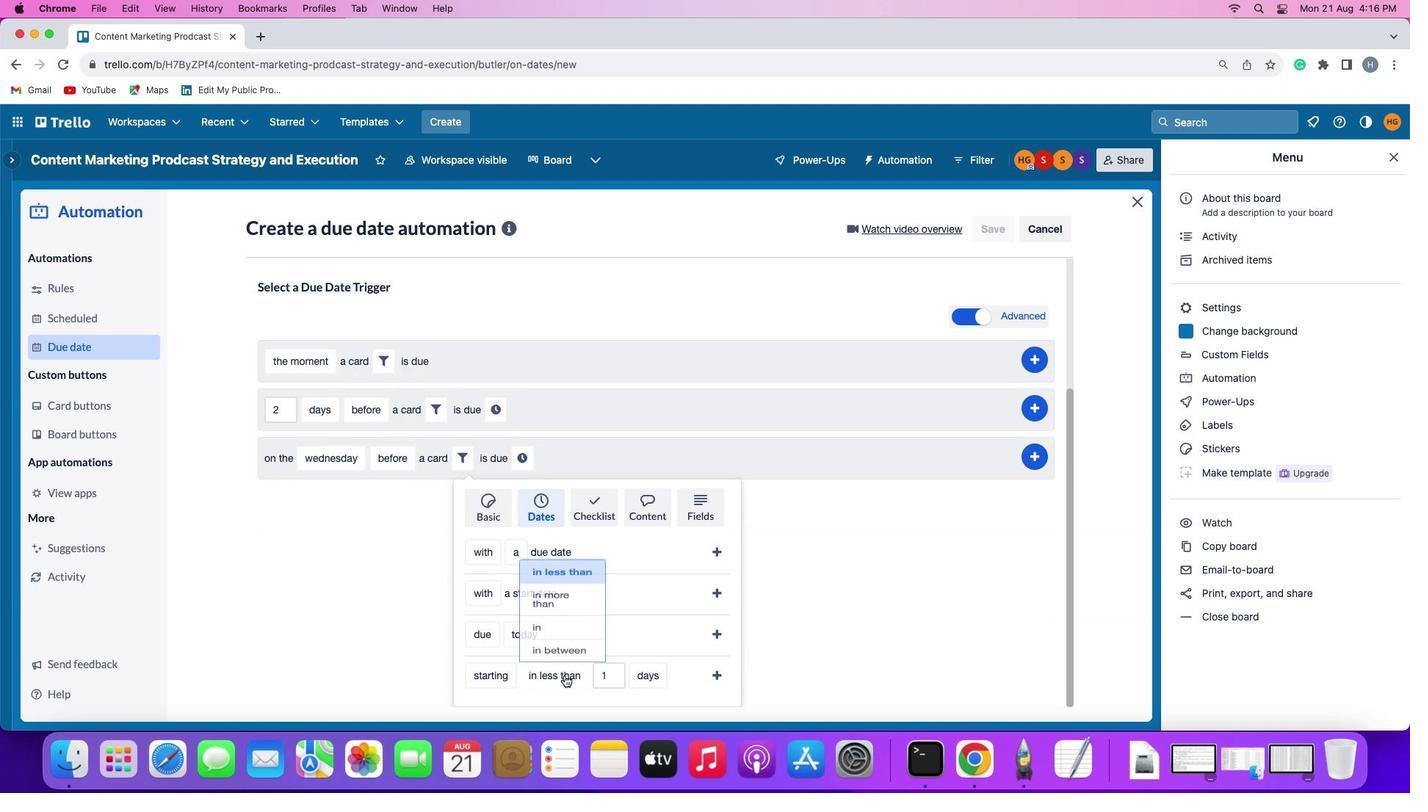 
Action: Mouse moved to (557, 581)
Screenshot: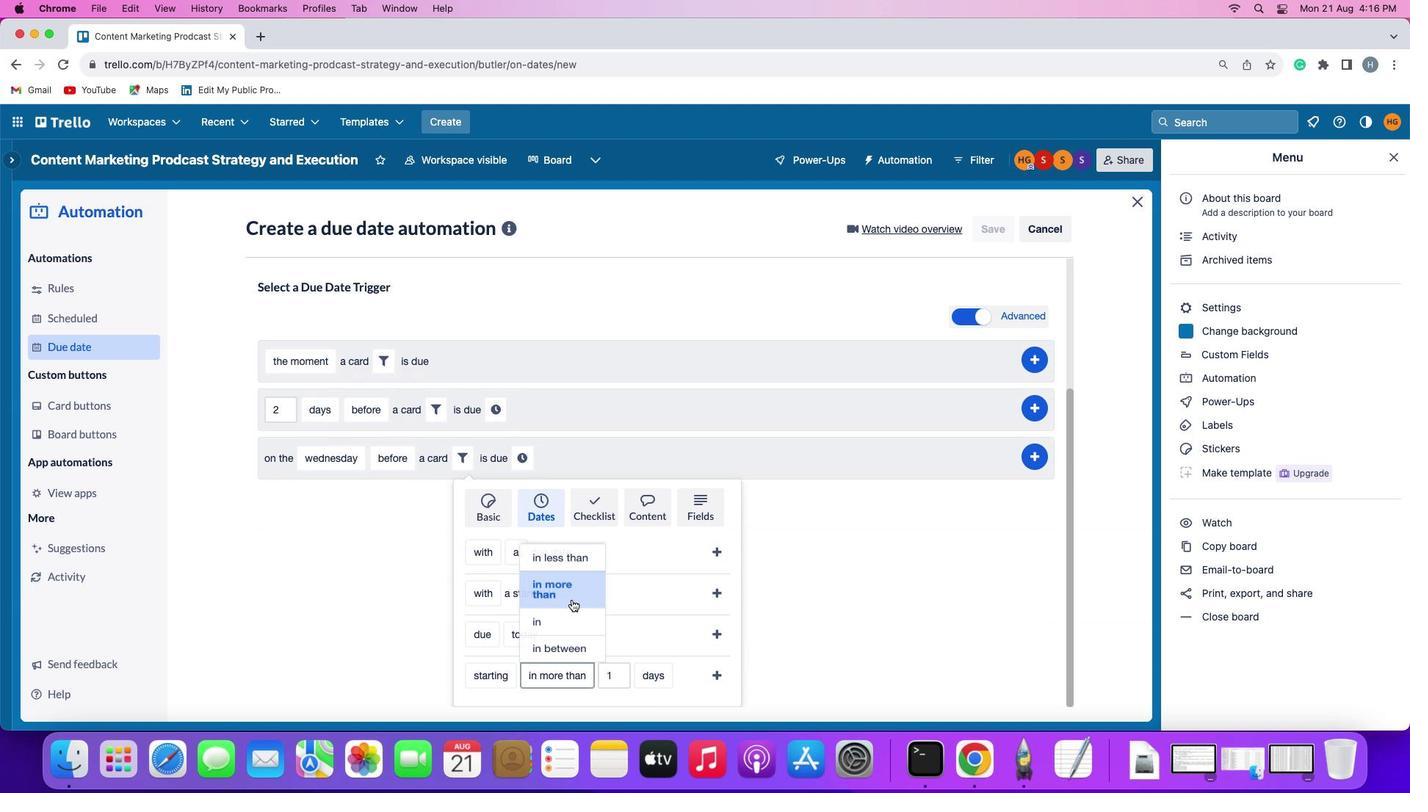 
Action: Mouse pressed left at (557, 581)
Screenshot: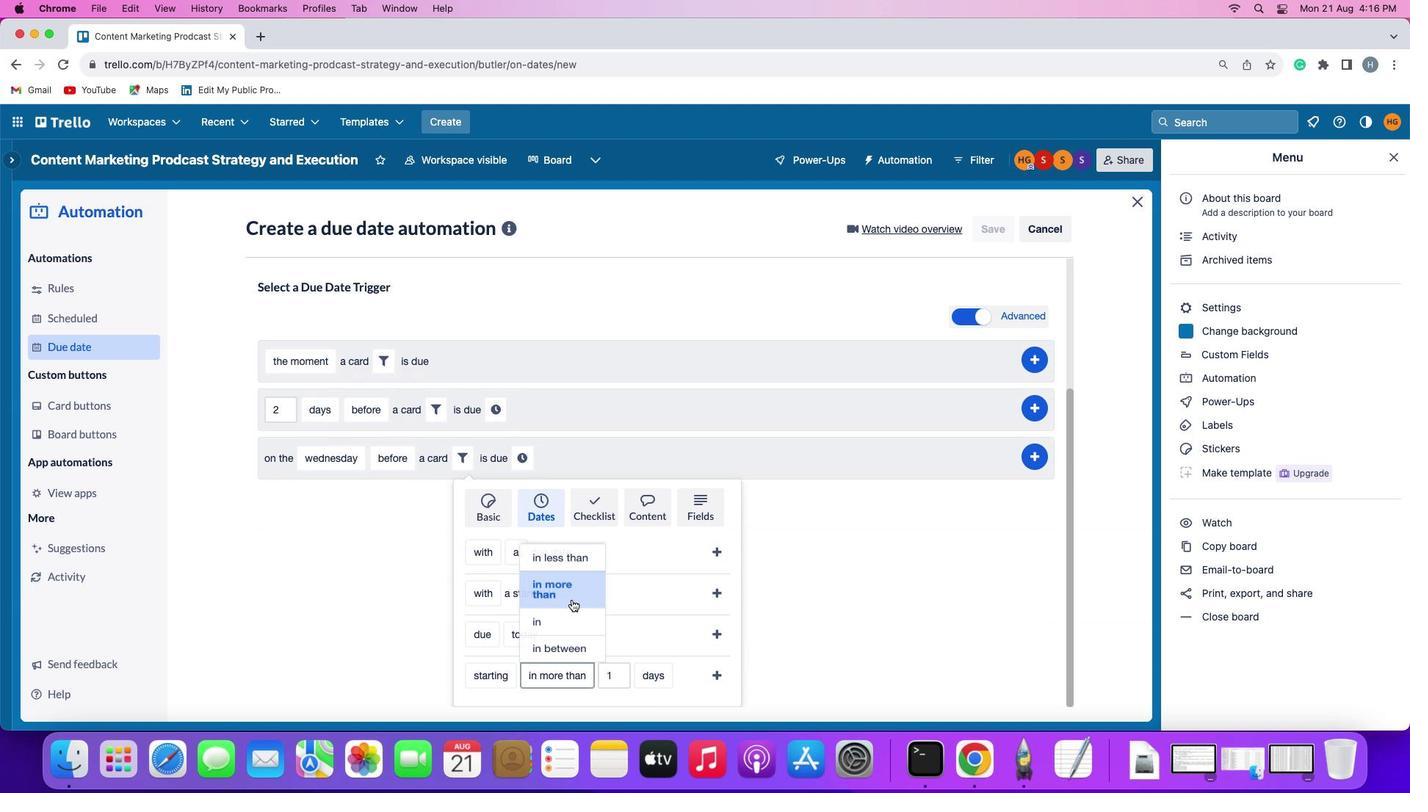 
Action: Mouse moved to (637, 678)
Screenshot: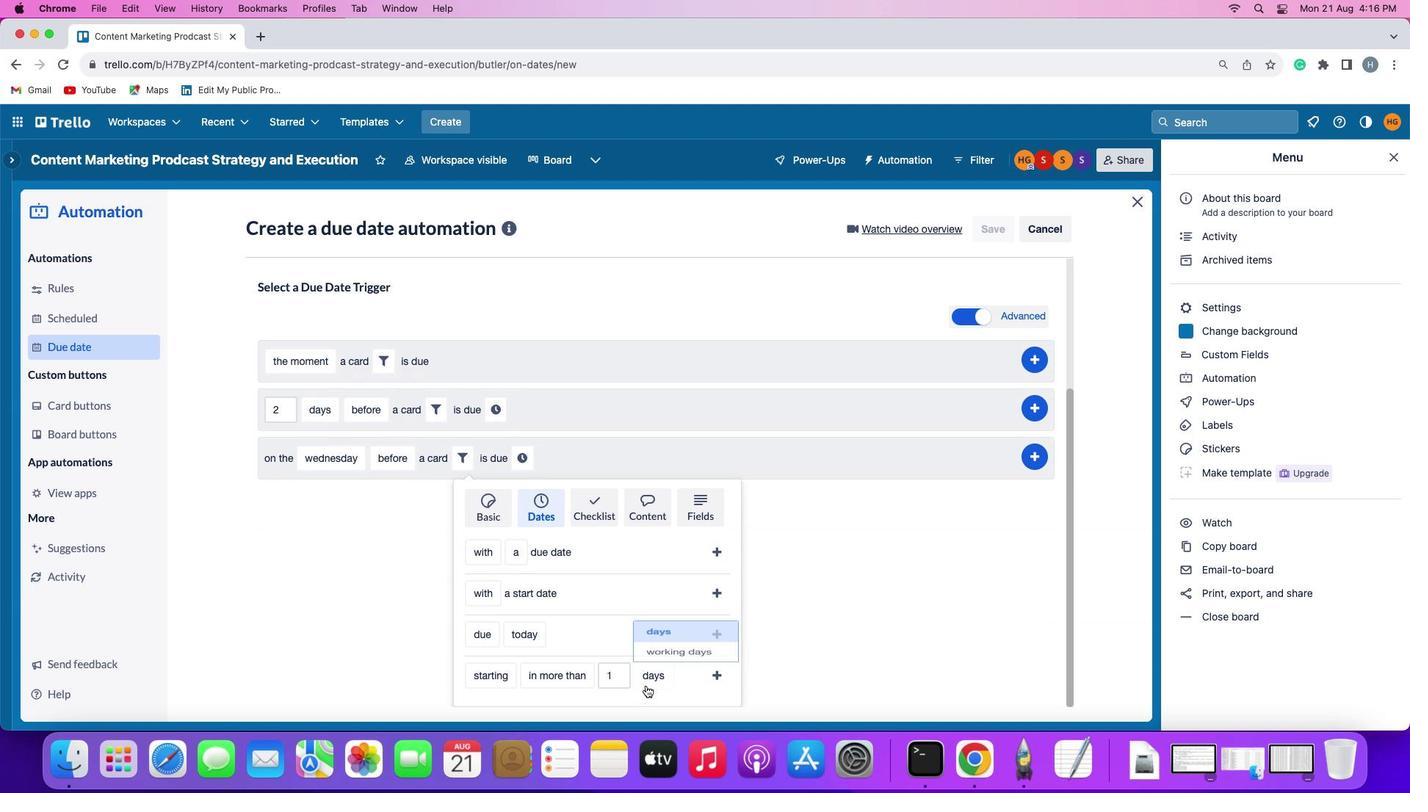 
Action: Mouse pressed left at (637, 678)
Screenshot: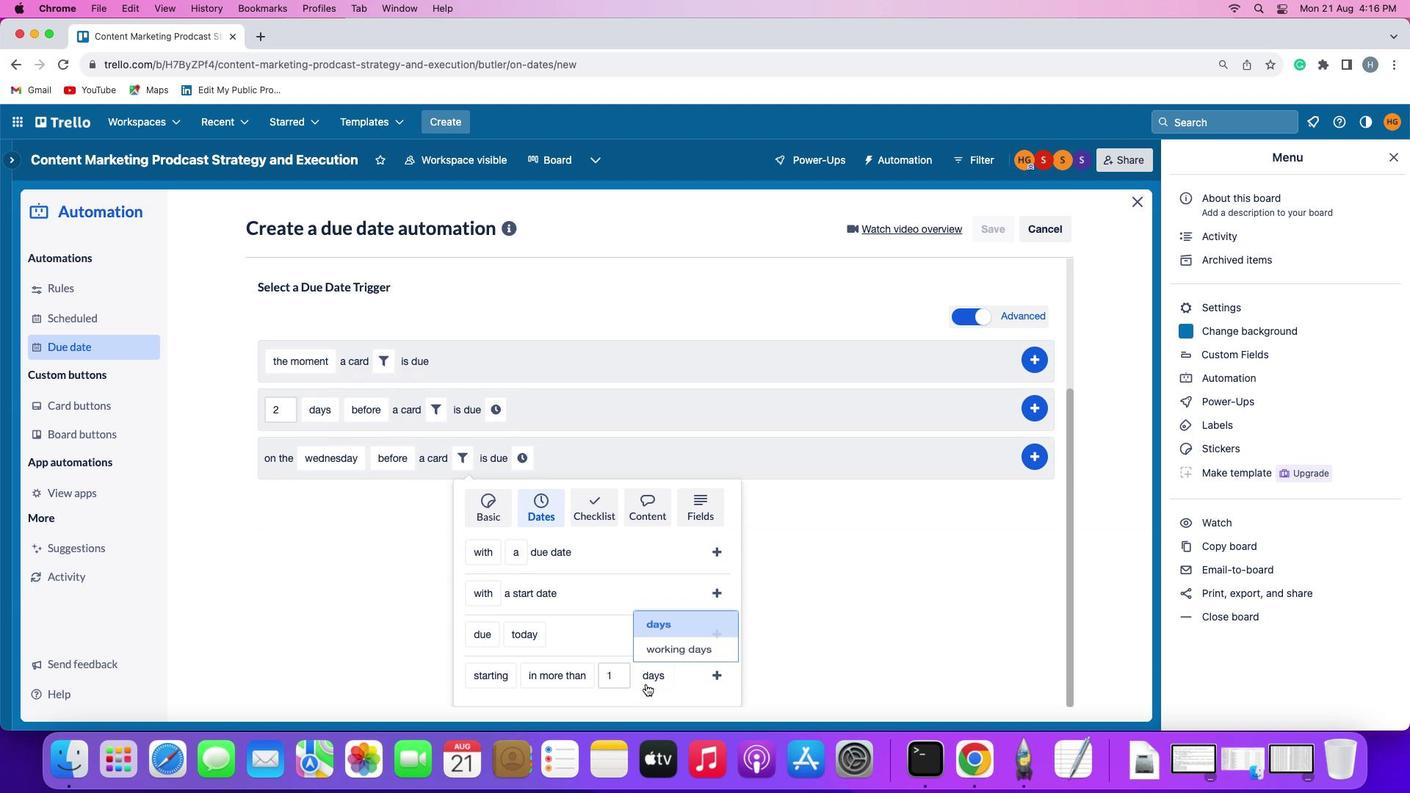
Action: Mouse moved to (648, 647)
Screenshot: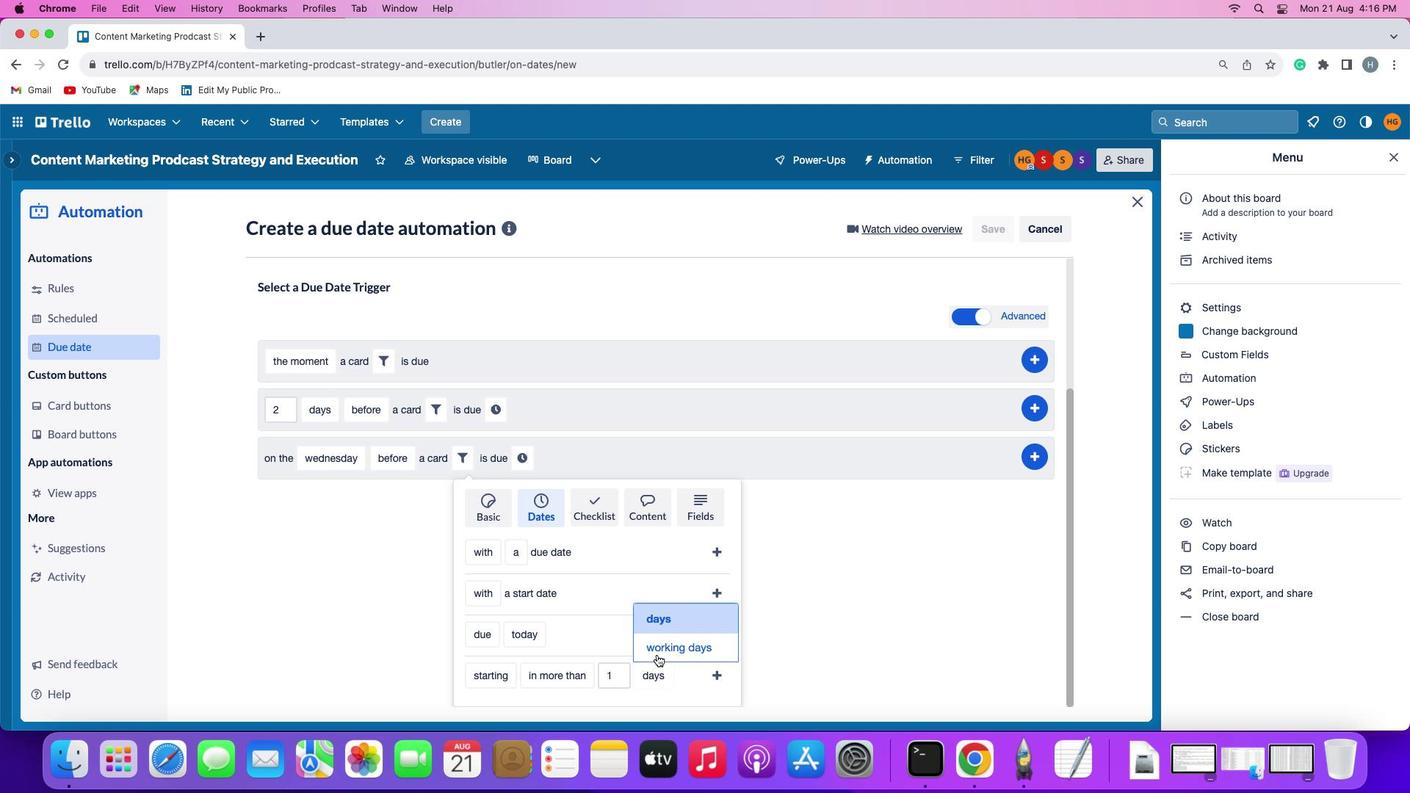 
Action: Mouse pressed left at (648, 647)
Screenshot: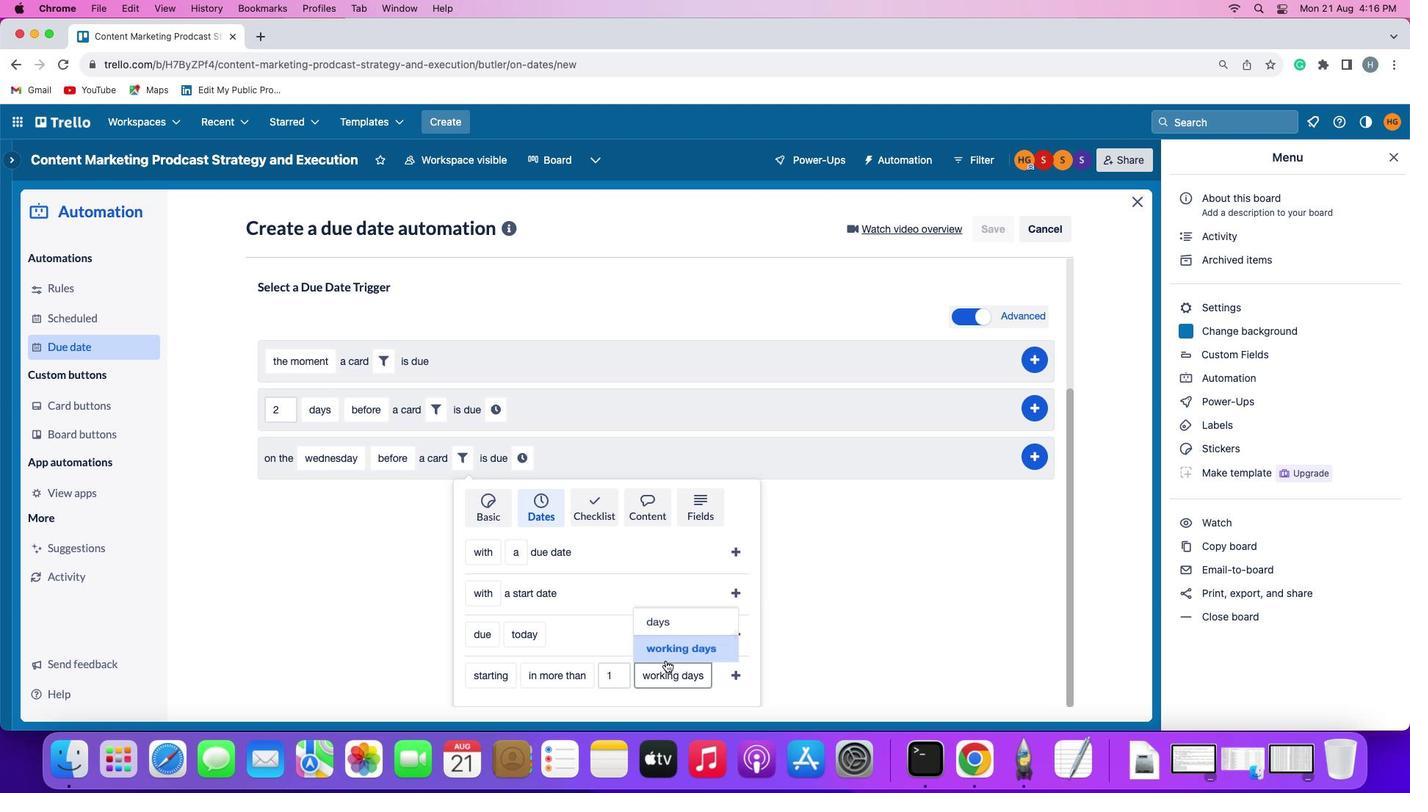 
Action: Mouse moved to (724, 669)
Screenshot: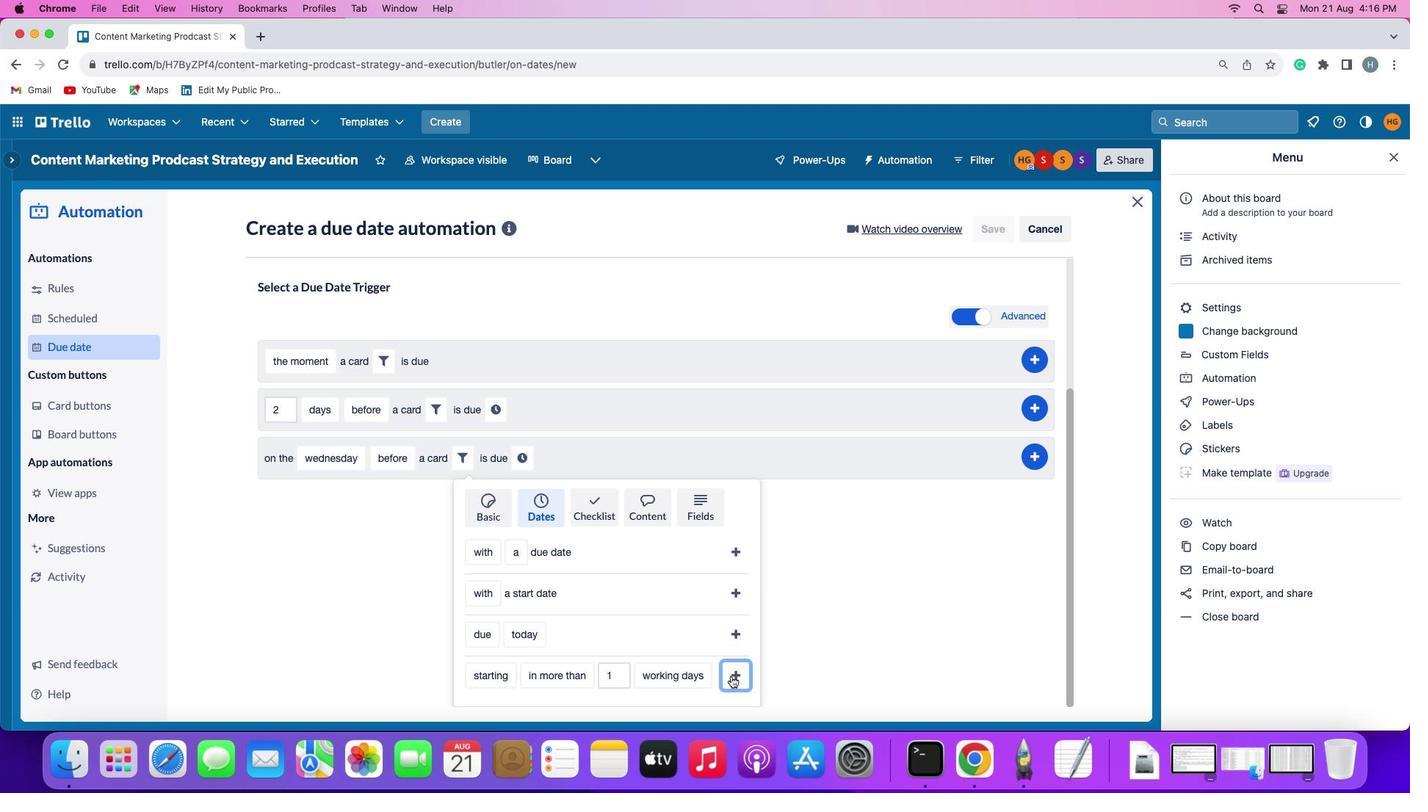
Action: Mouse pressed left at (724, 669)
Screenshot: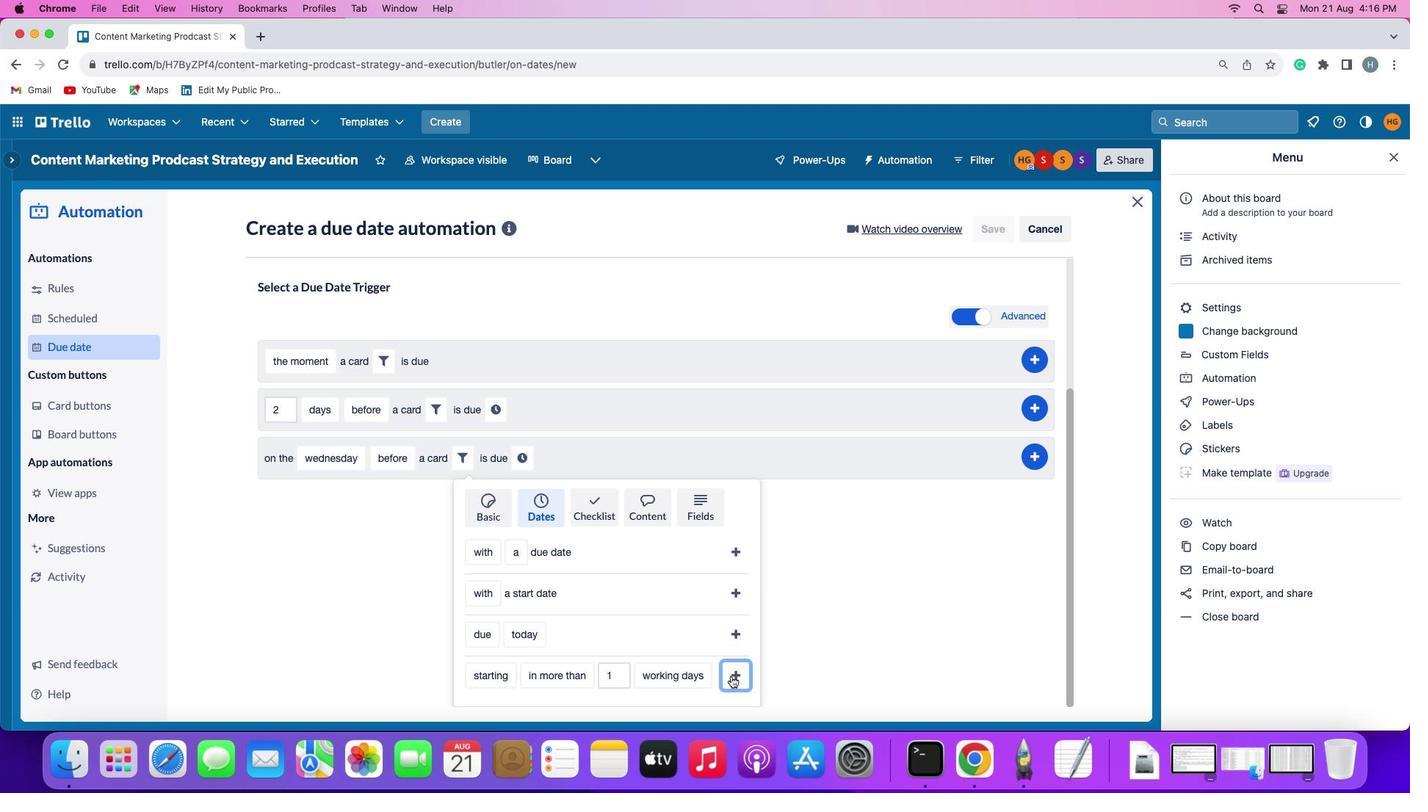
Action: Mouse moved to (714, 632)
Screenshot: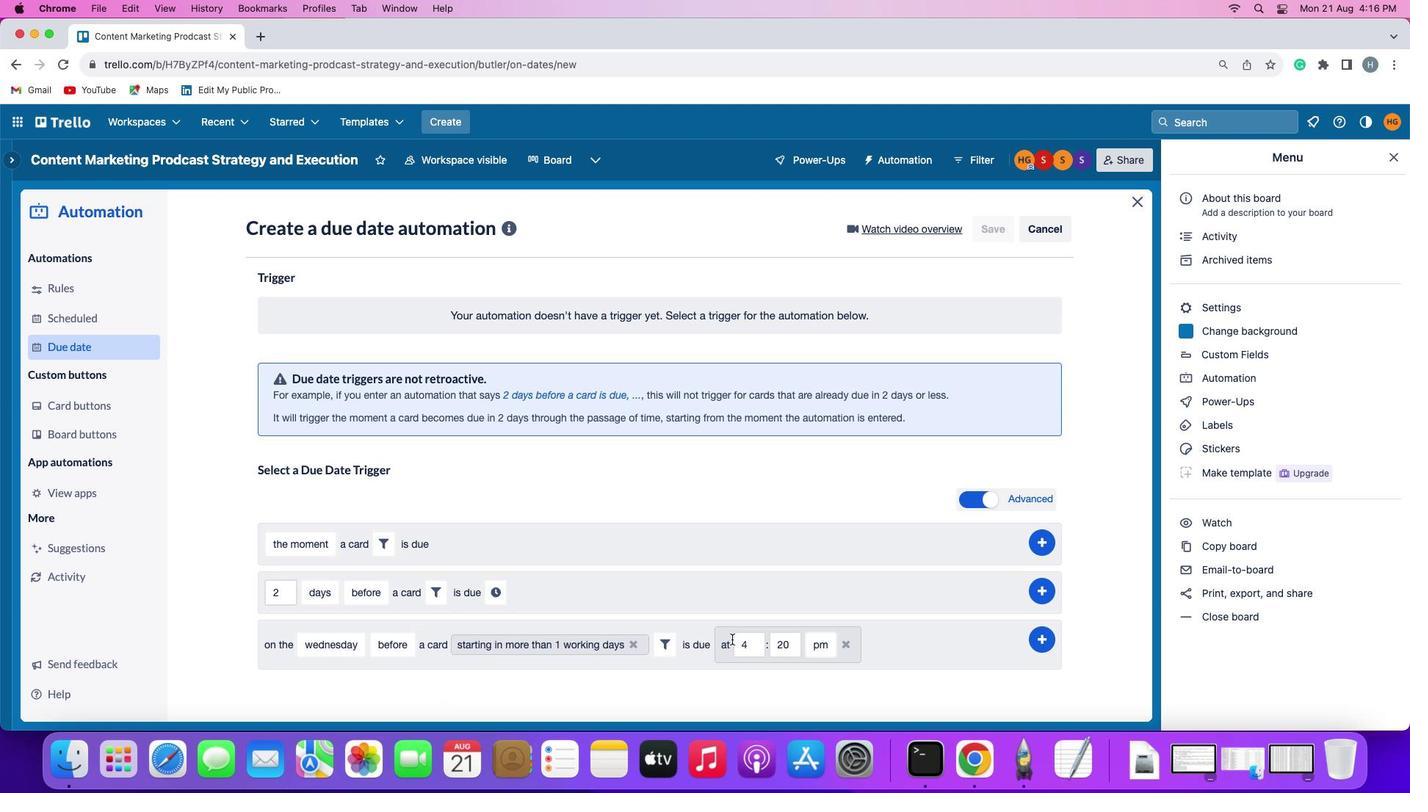
Action: Mouse pressed left at (714, 632)
Screenshot: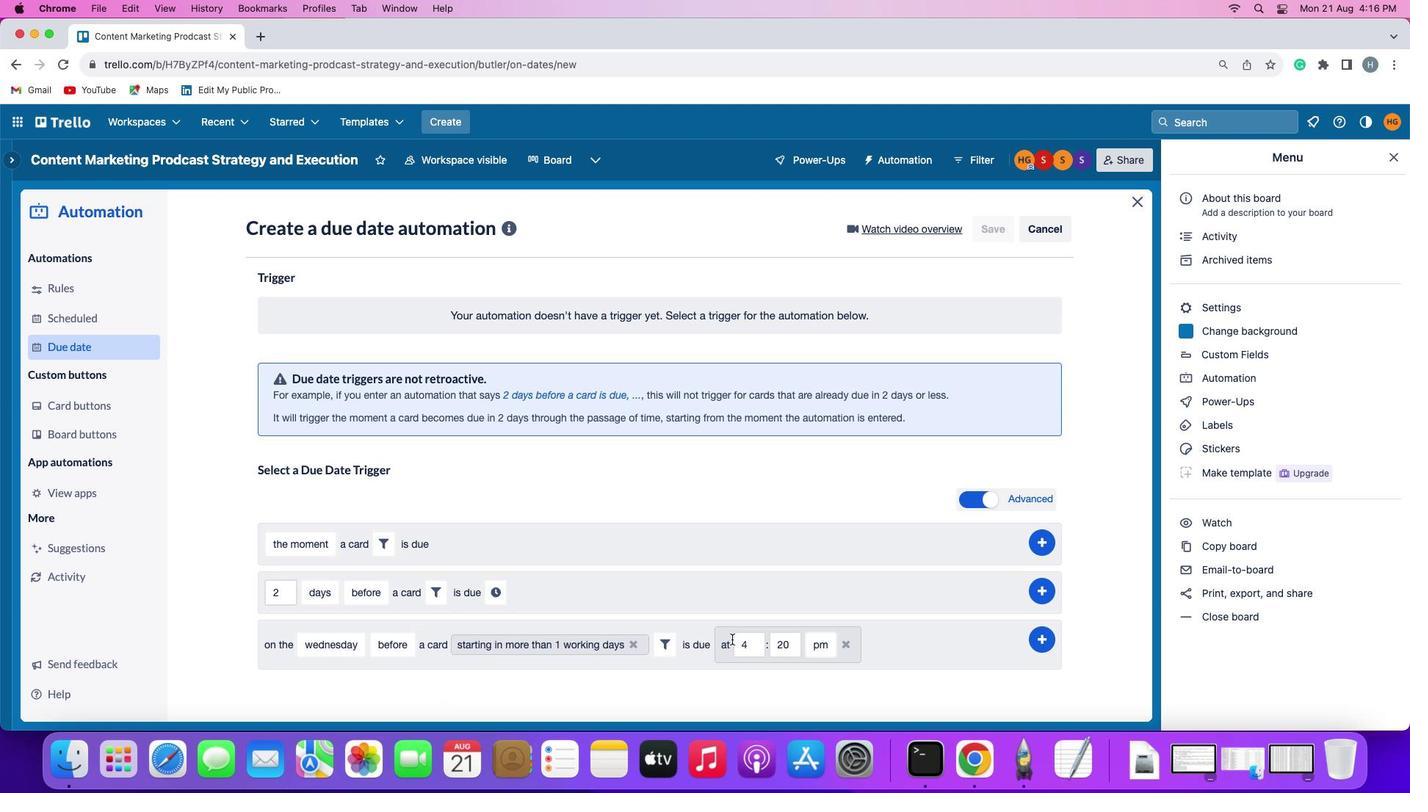 
Action: Mouse moved to (743, 634)
Screenshot: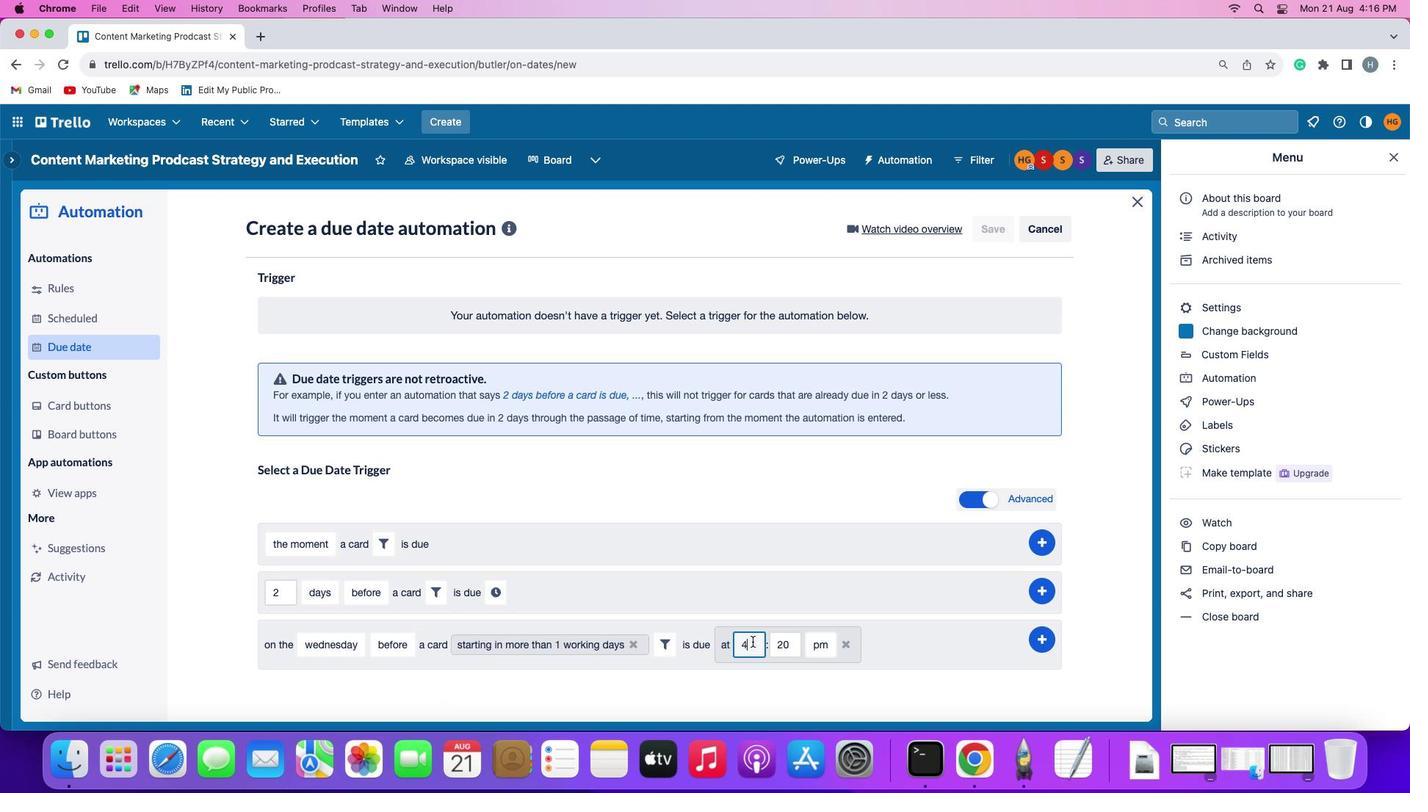 
Action: Mouse pressed left at (743, 634)
Screenshot: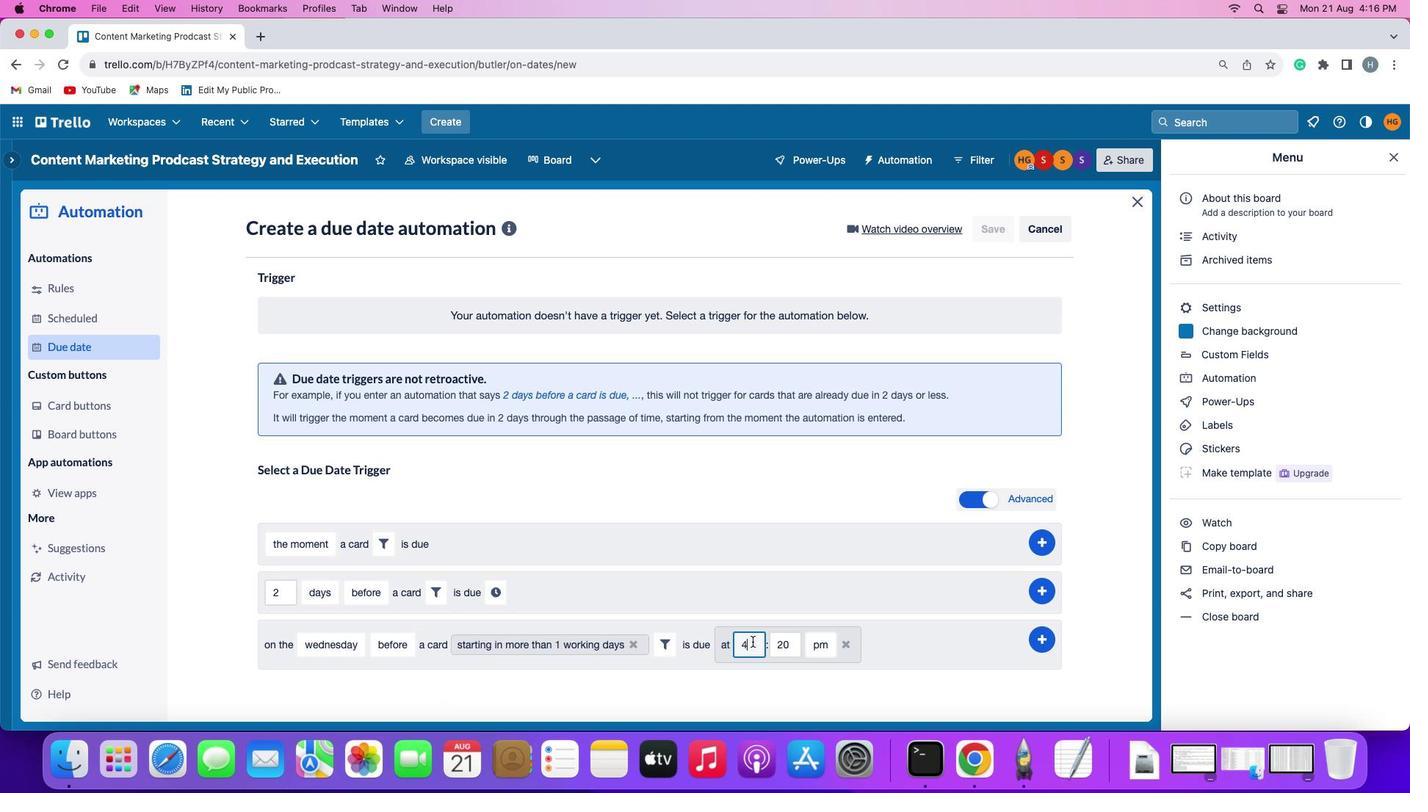 
Action: Mouse moved to (747, 628)
Screenshot: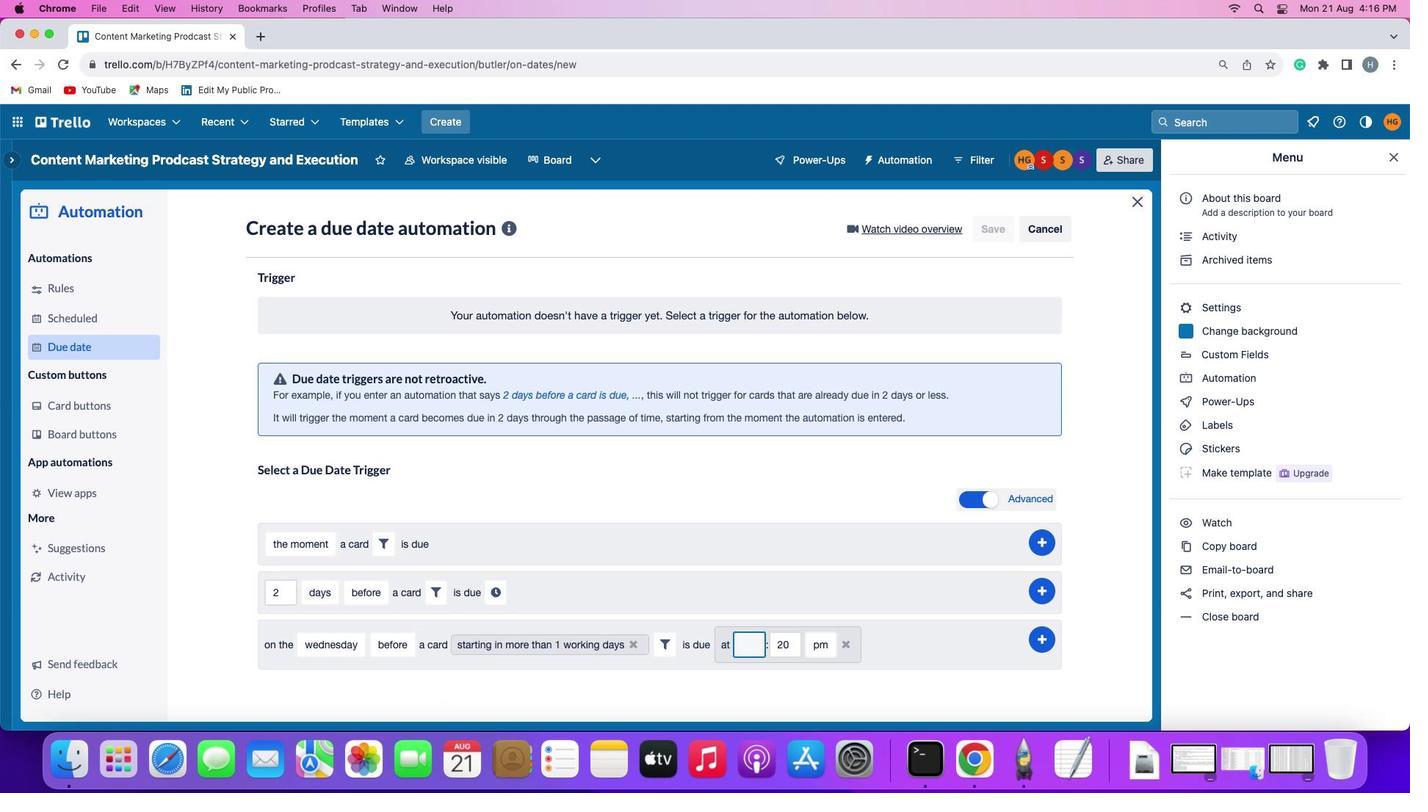 
Action: Key pressed Key.backspace
Screenshot: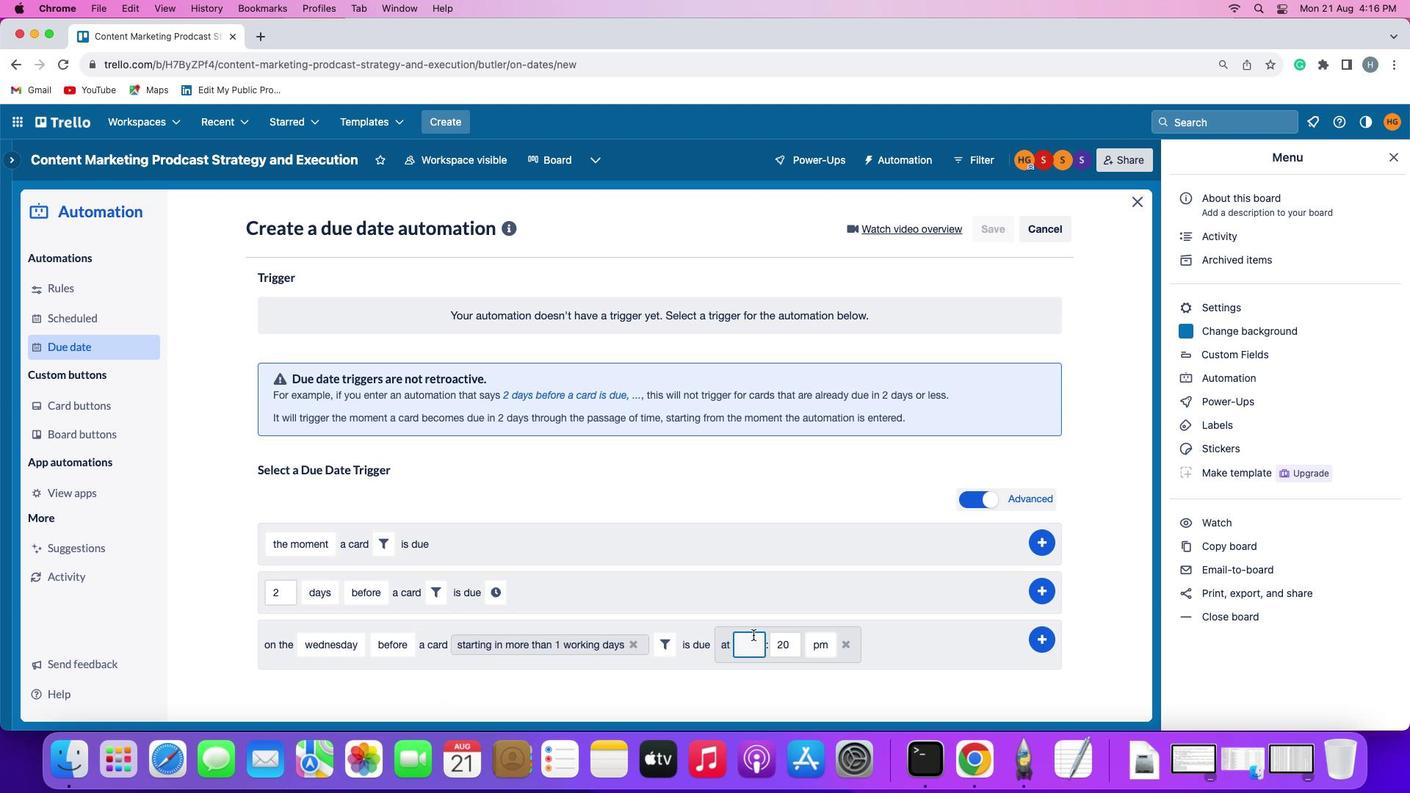 
Action: Mouse moved to (745, 628)
Screenshot: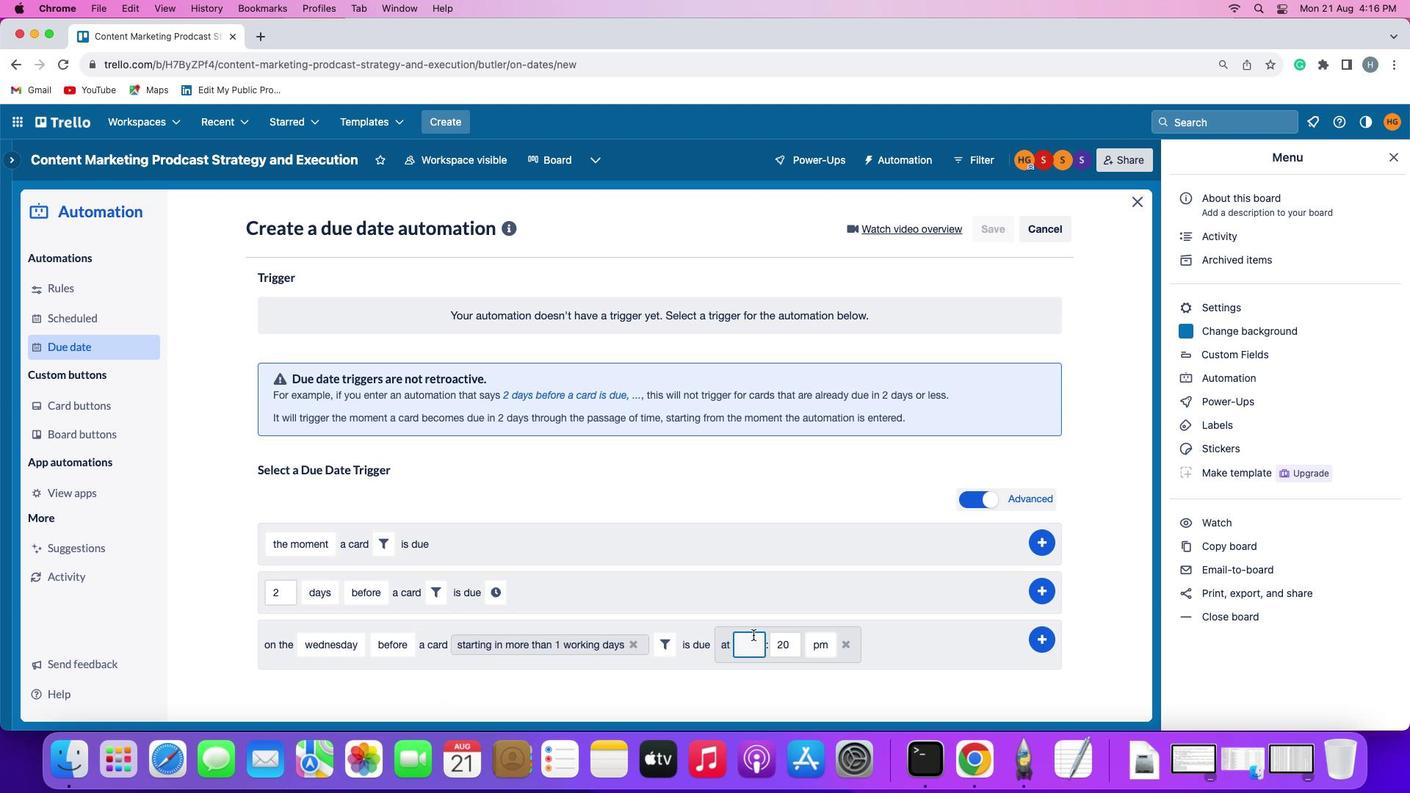 
Action: Key pressed '1''1'
Screenshot: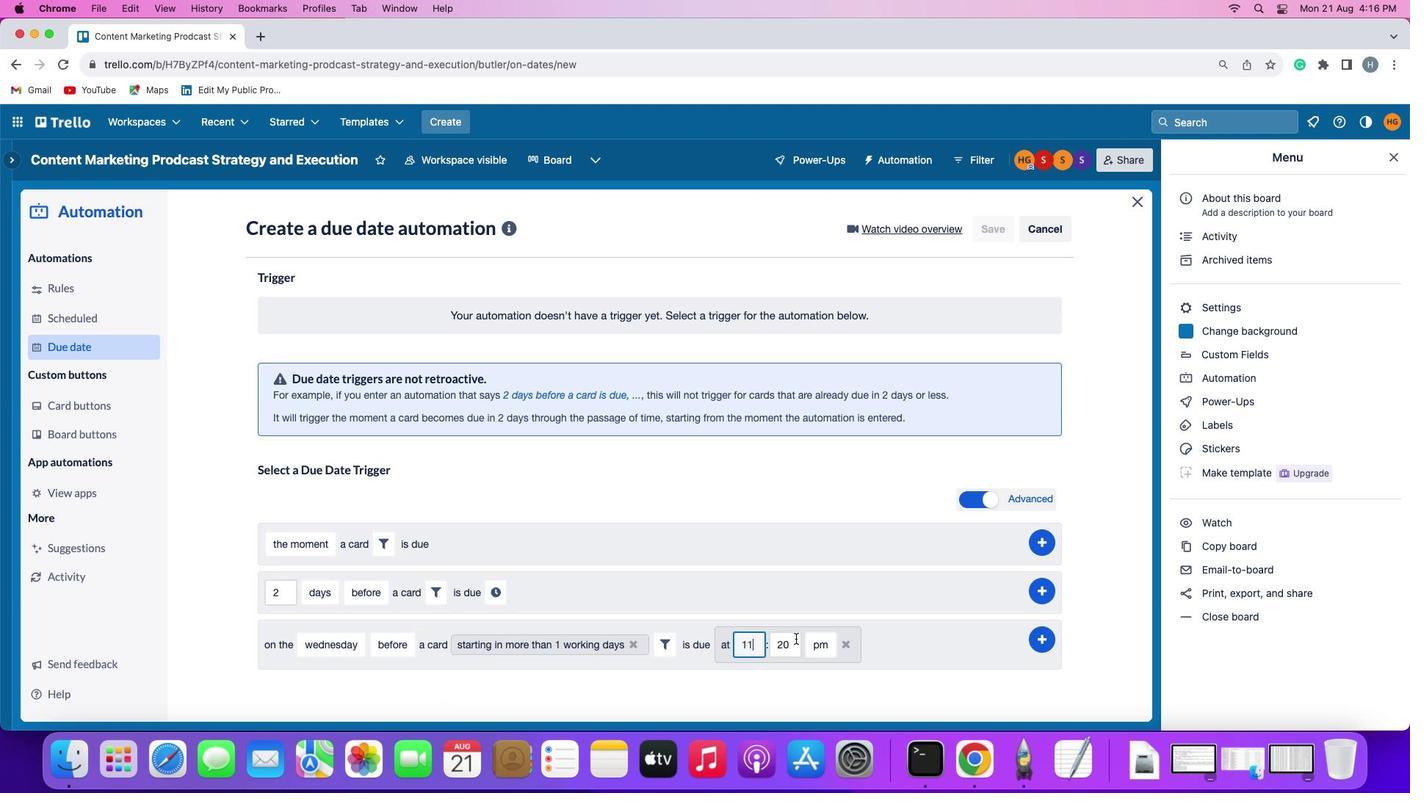 
Action: Mouse moved to (793, 633)
Screenshot: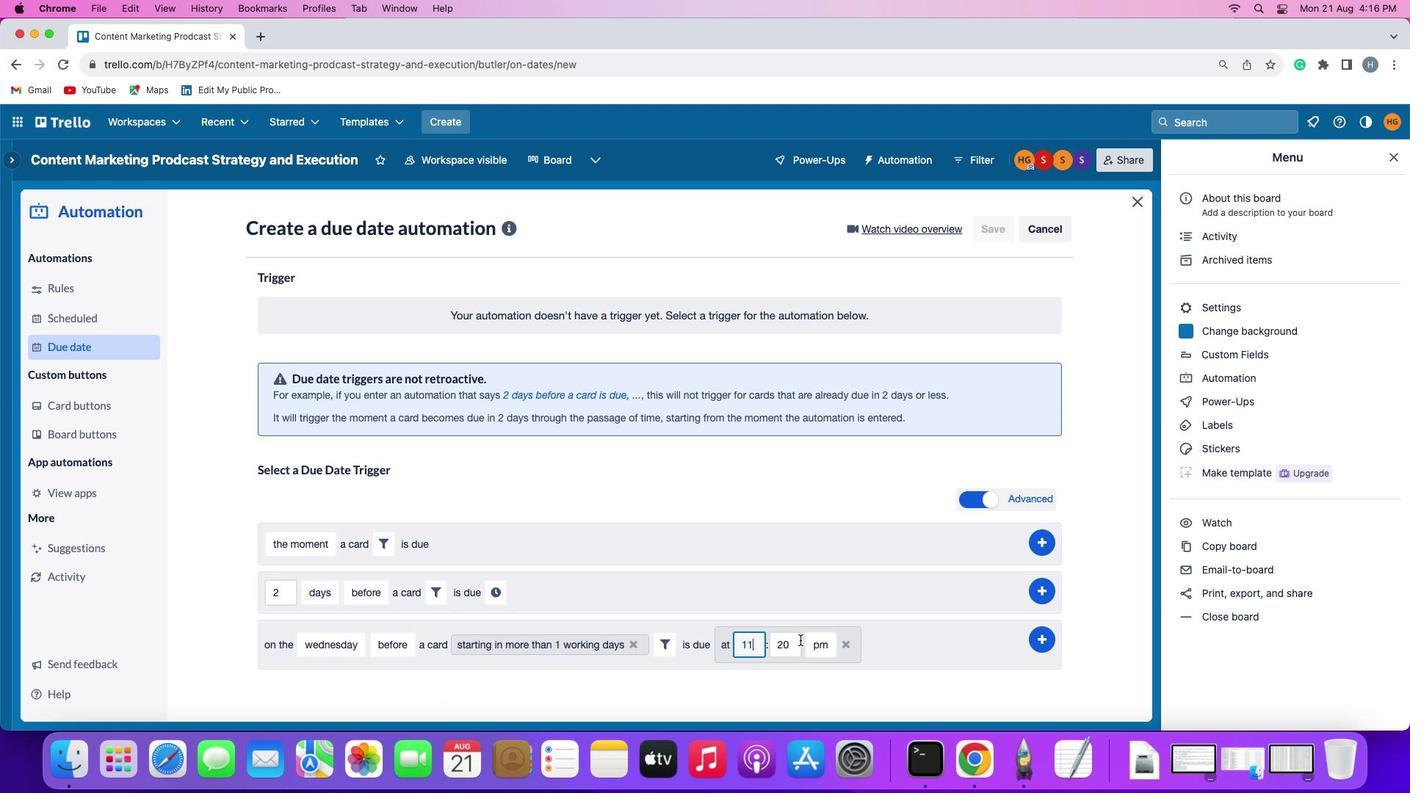 
Action: Mouse pressed left at (793, 633)
Screenshot: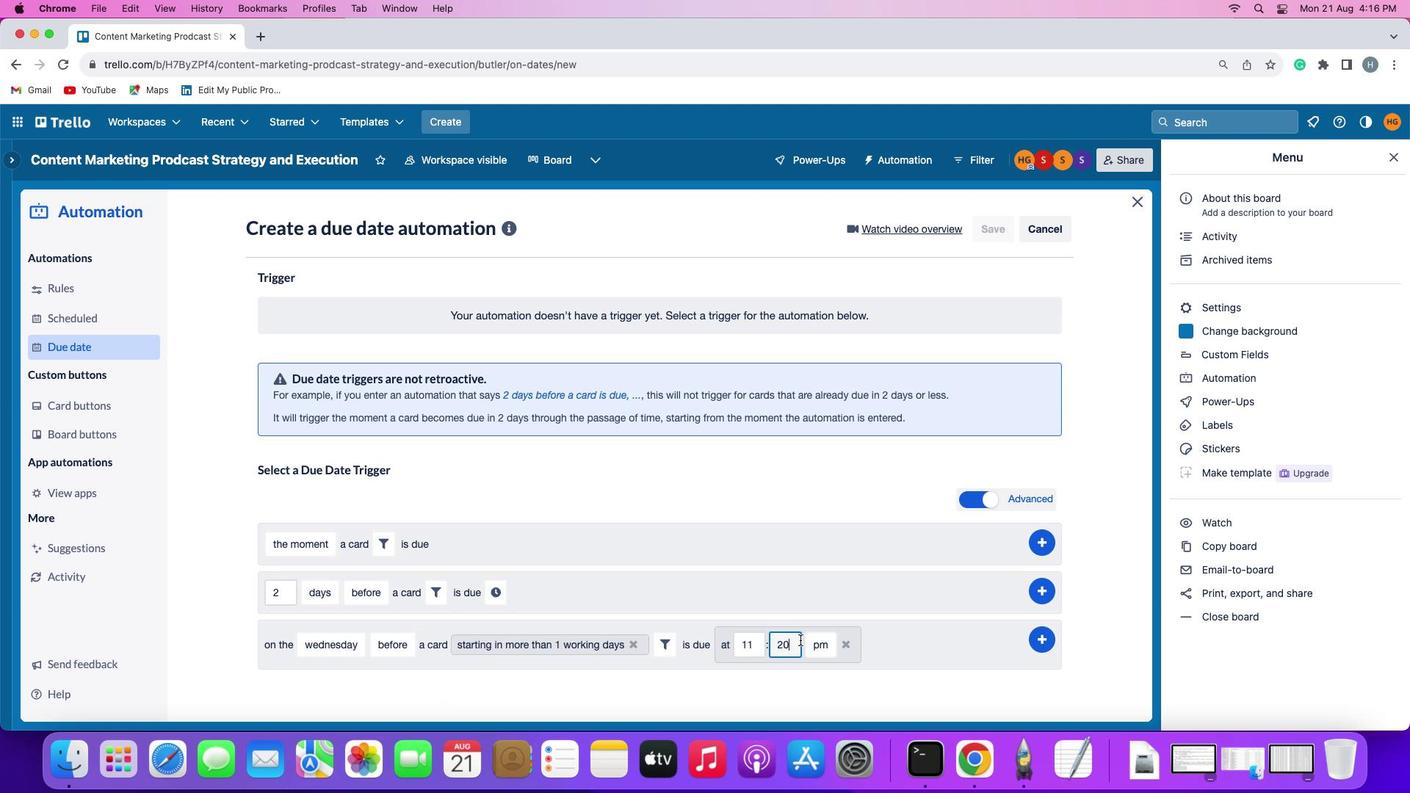 
Action: Key pressed Key.backspaceKey.backspaceKey.backspace'0''0'
Screenshot: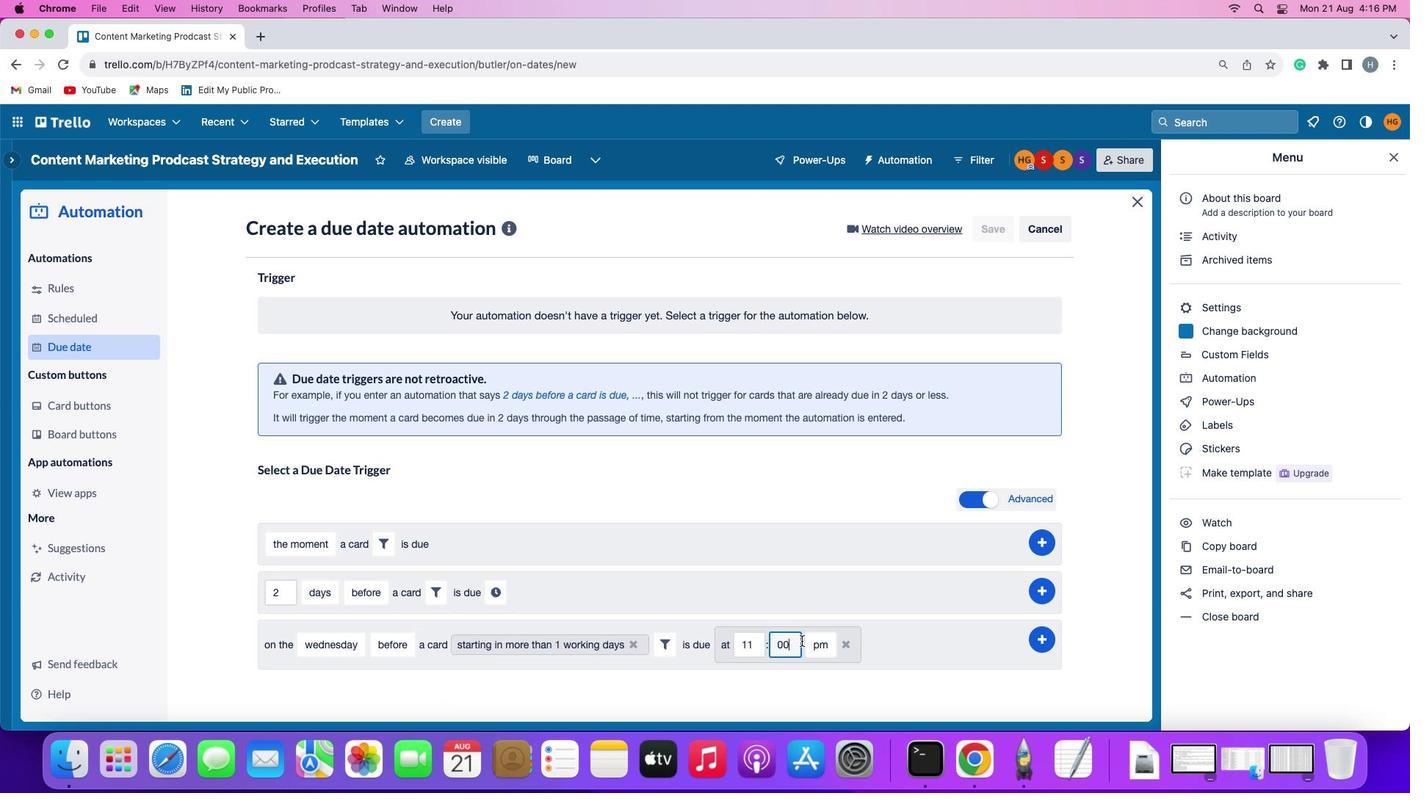
Action: Mouse moved to (812, 634)
Screenshot: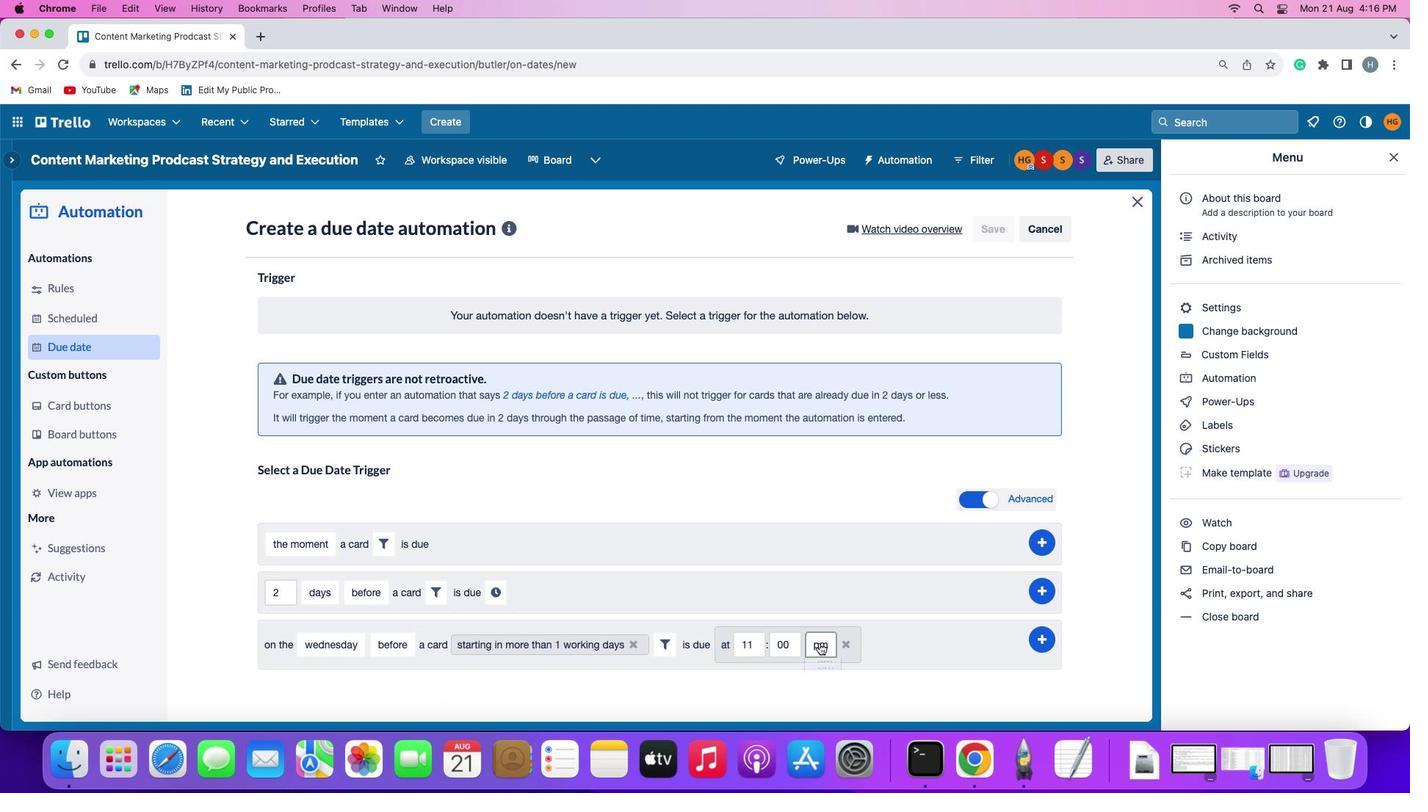 
Action: Mouse pressed left at (812, 634)
Screenshot: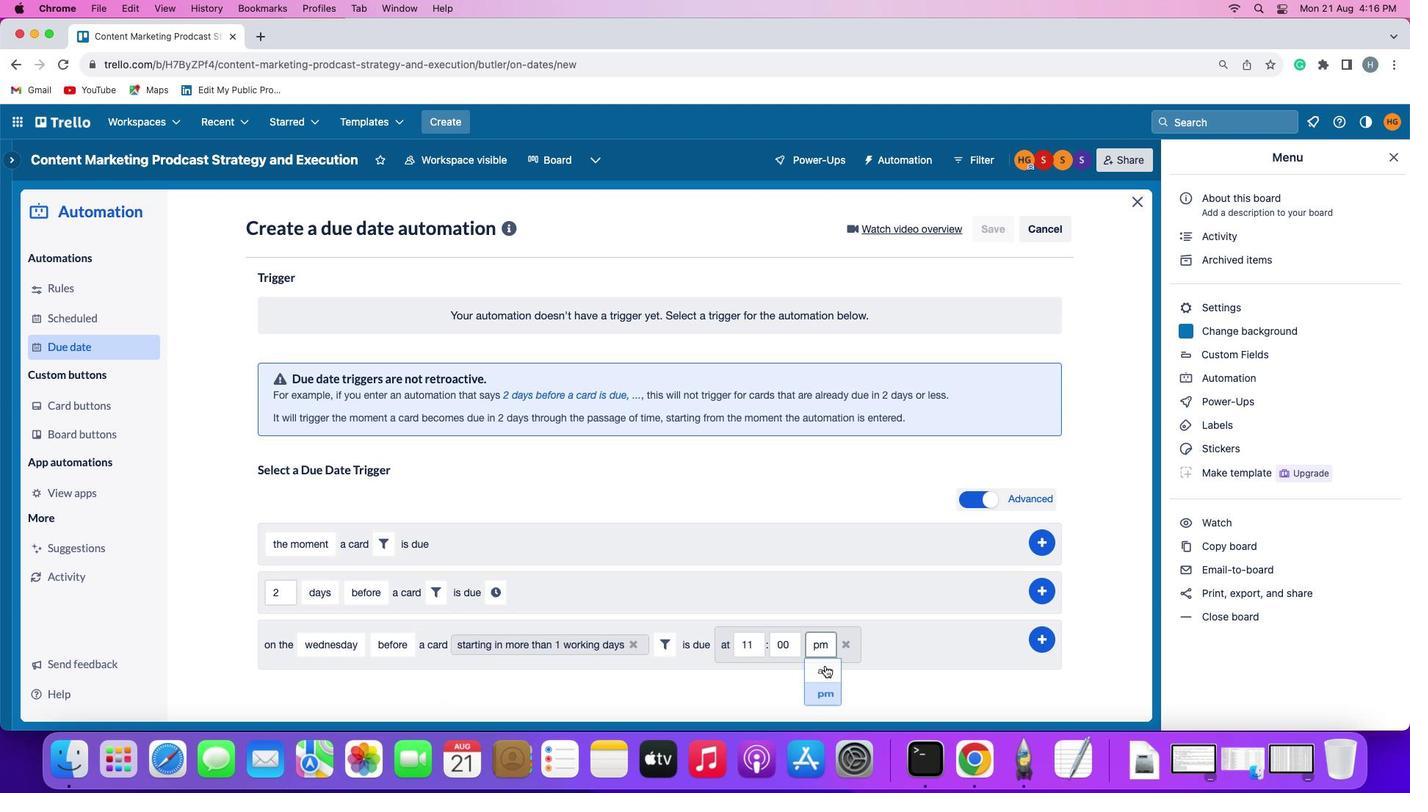 
Action: Mouse moved to (819, 662)
Screenshot: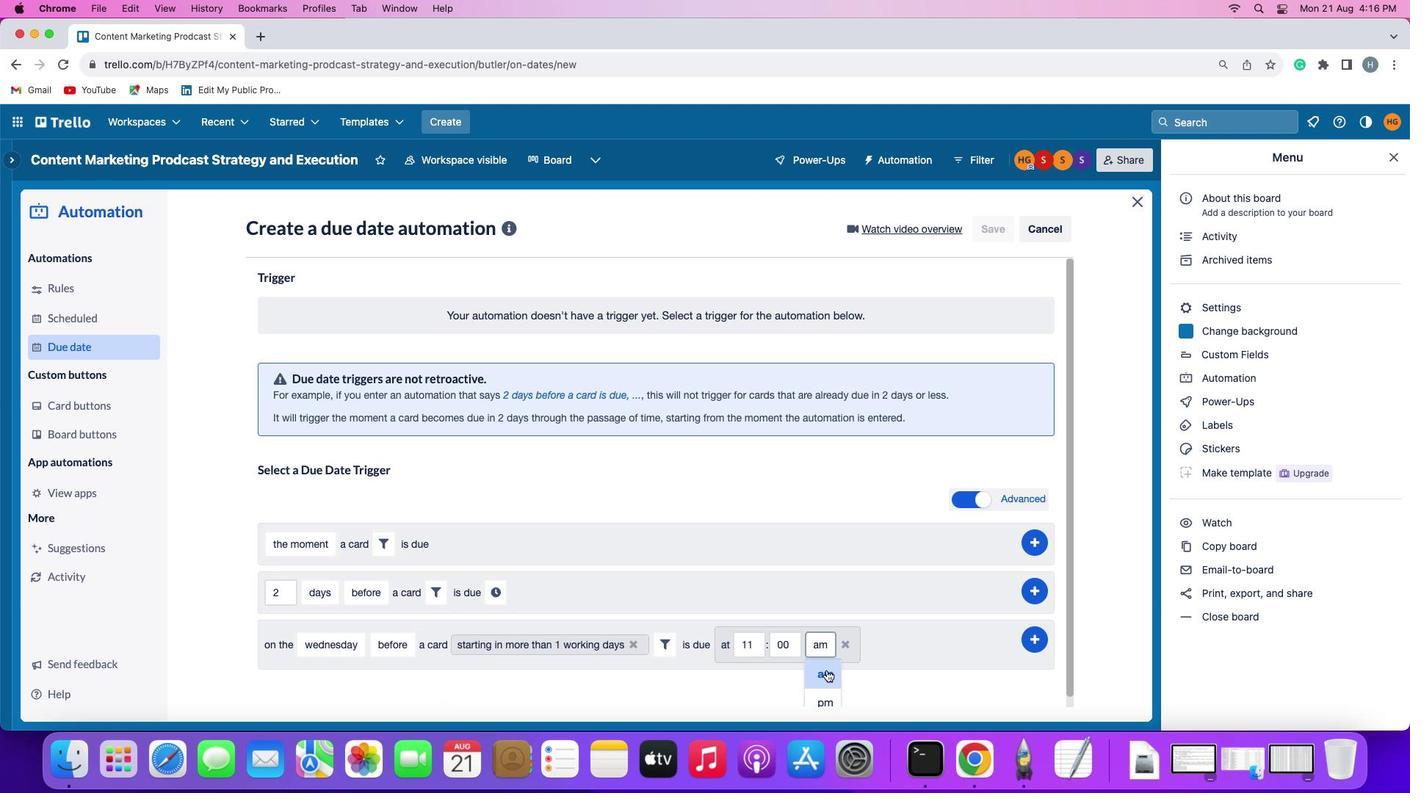 
Action: Mouse pressed left at (819, 662)
Screenshot: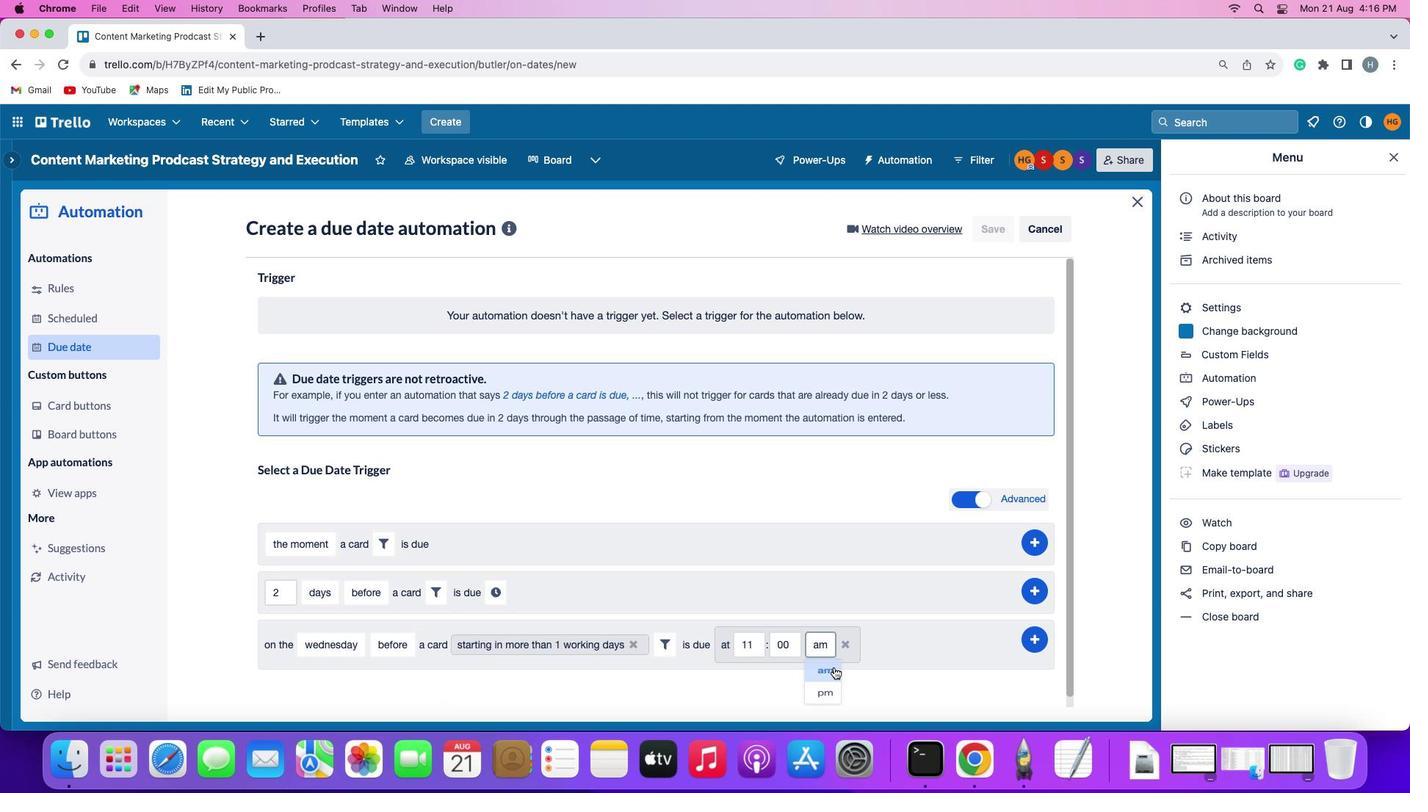 
Action: Mouse moved to (1037, 634)
Screenshot: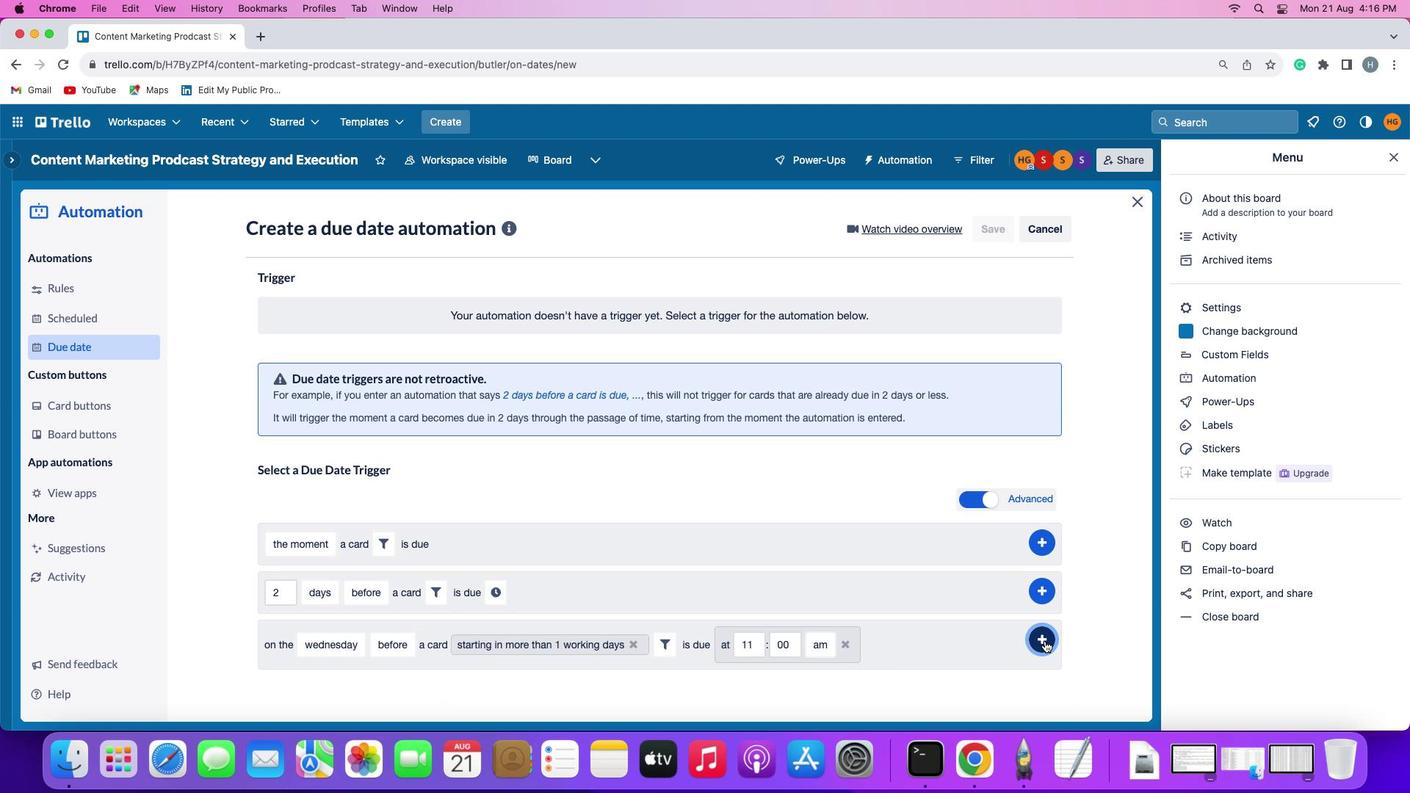 
Action: Mouse pressed left at (1037, 634)
Screenshot: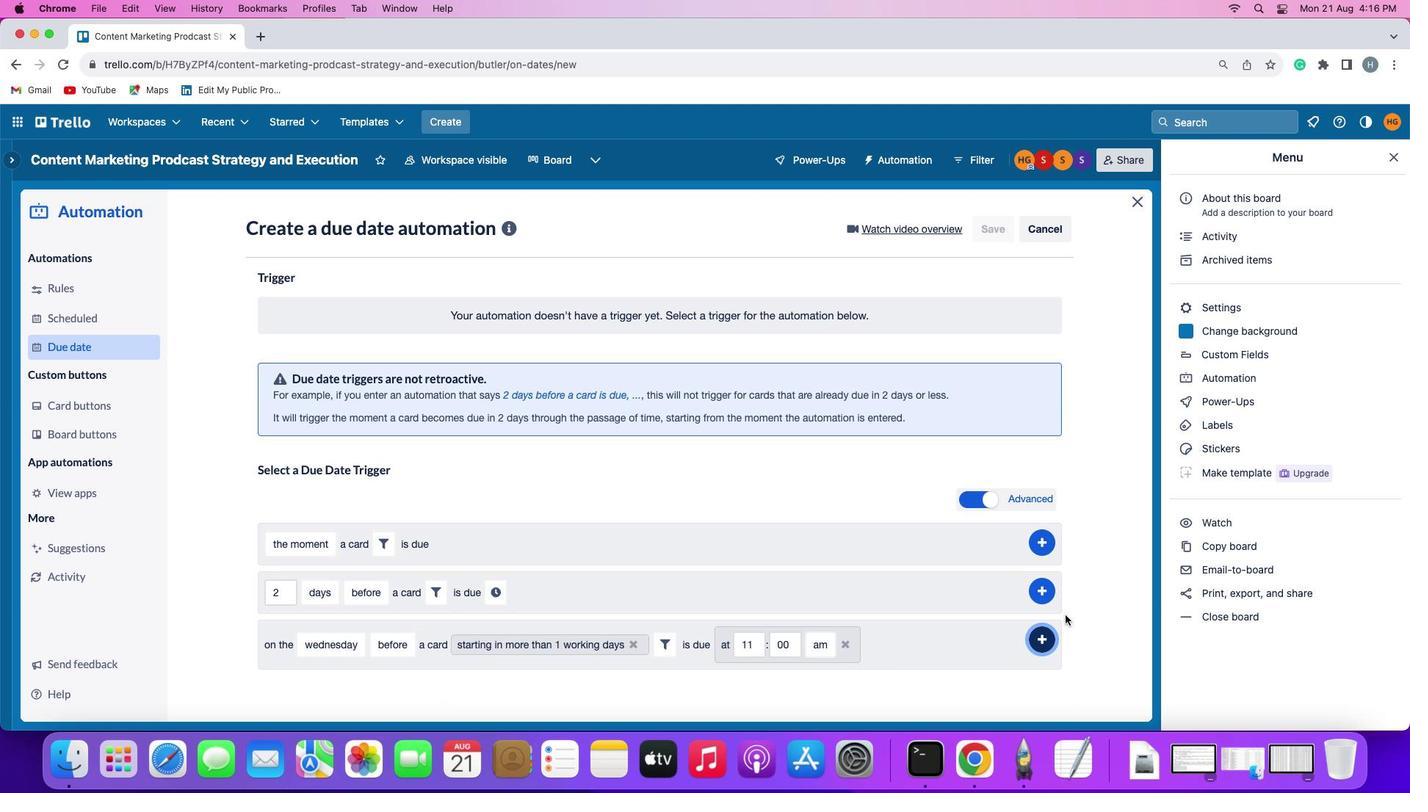 
Action: Mouse moved to (1087, 499)
Screenshot: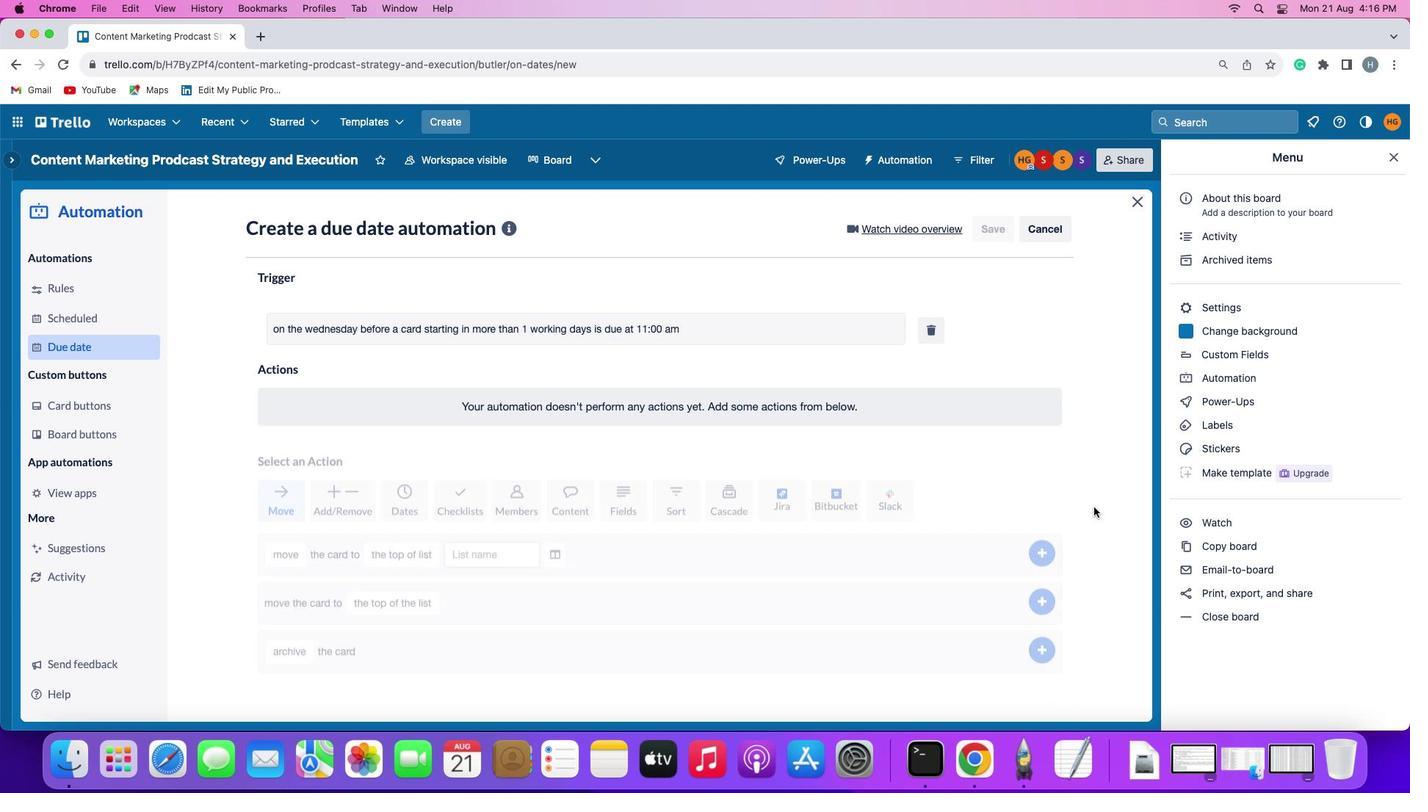 
